 Task: Open Card Influencer Marketing Review in Board Customer Journey Optimization and Personalization to Workspace Financial Planning and Analysis Services and add a team member Softage.1@softage.net, a label Red, a checklist LEED Certification, an attachment from your google drive, a color Red and finally, add a card description 'Plan and execute company team-building activity at an escape room' and a comment 'Let us approach this task with a sense of customer-centricity, prioritizing the needs and preferences of our customers.'. Add a start date 'Jan 09, 1900' with a due date 'Jan 16, 1900'
Action: Mouse moved to (479, 139)
Screenshot: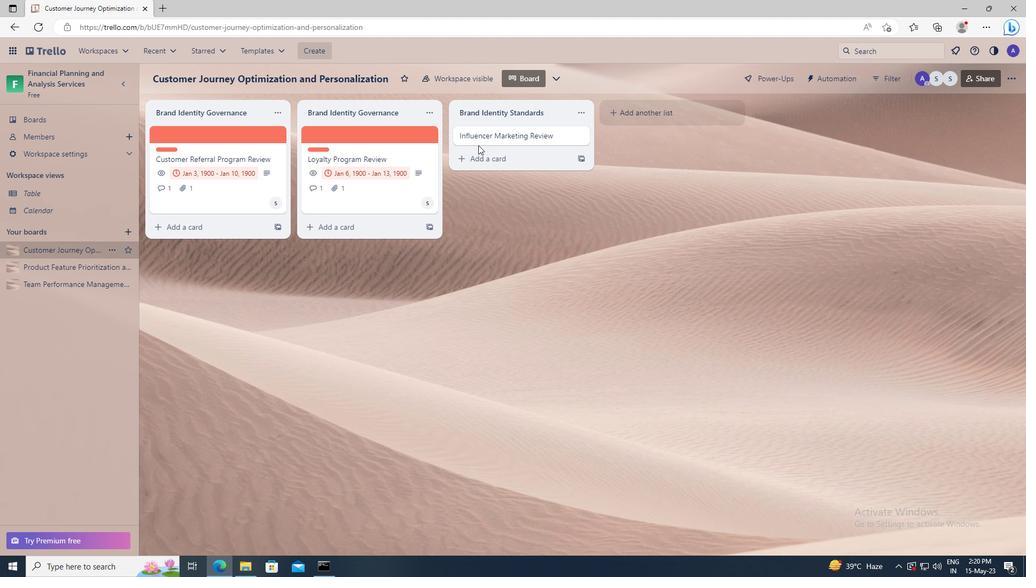 
Action: Mouse pressed left at (479, 139)
Screenshot: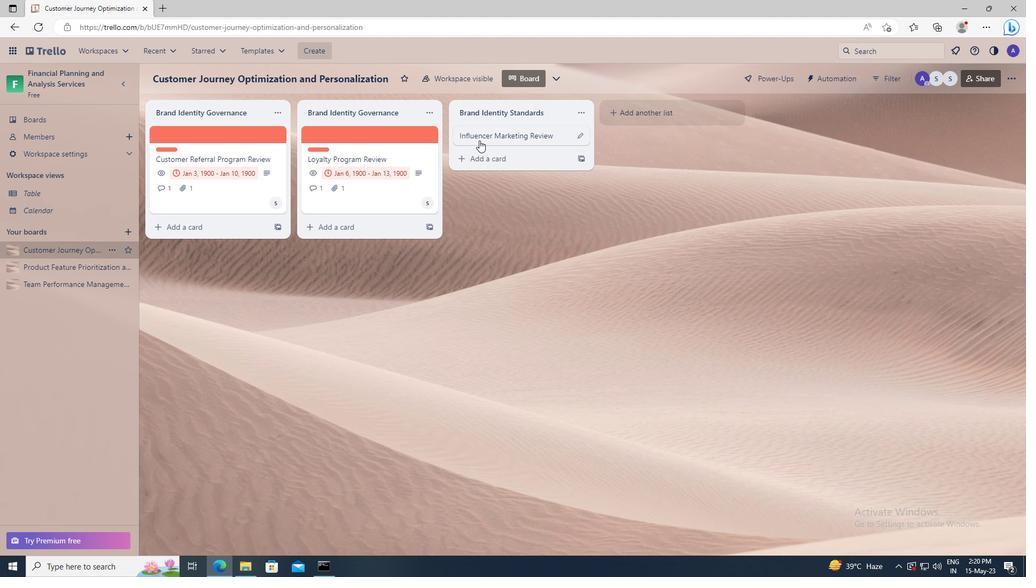 
Action: Mouse moved to (633, 168)
Screenshot: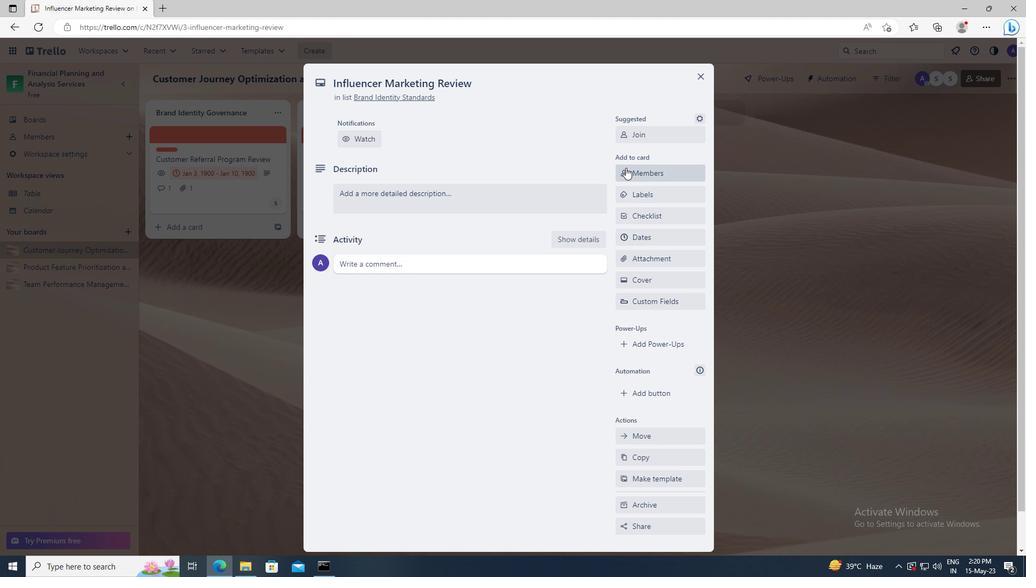 
Action: Mouse pressed left at (633, 168)
Screenshot: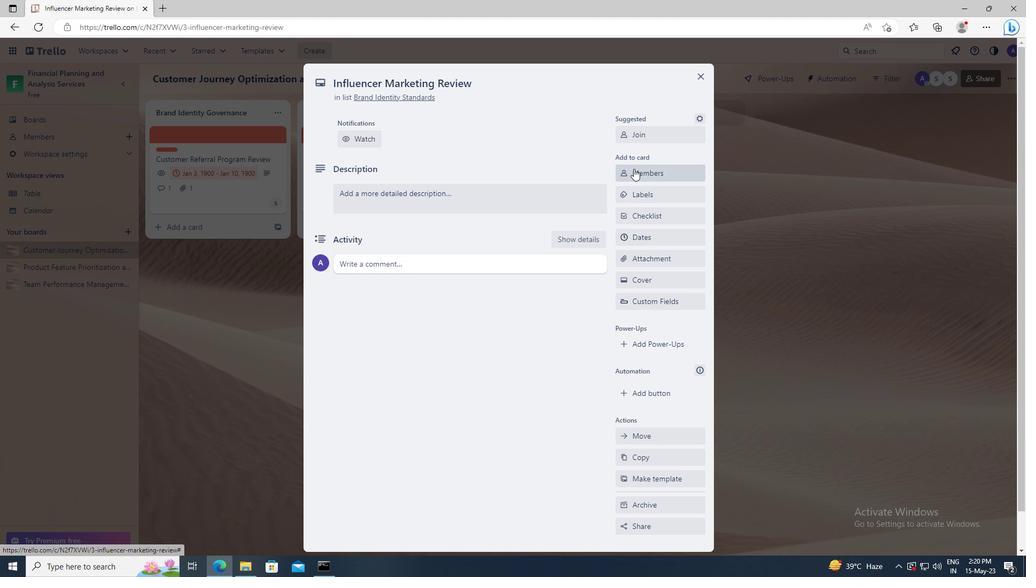
Action: Mouse moved to (637, 222)
Screenshot: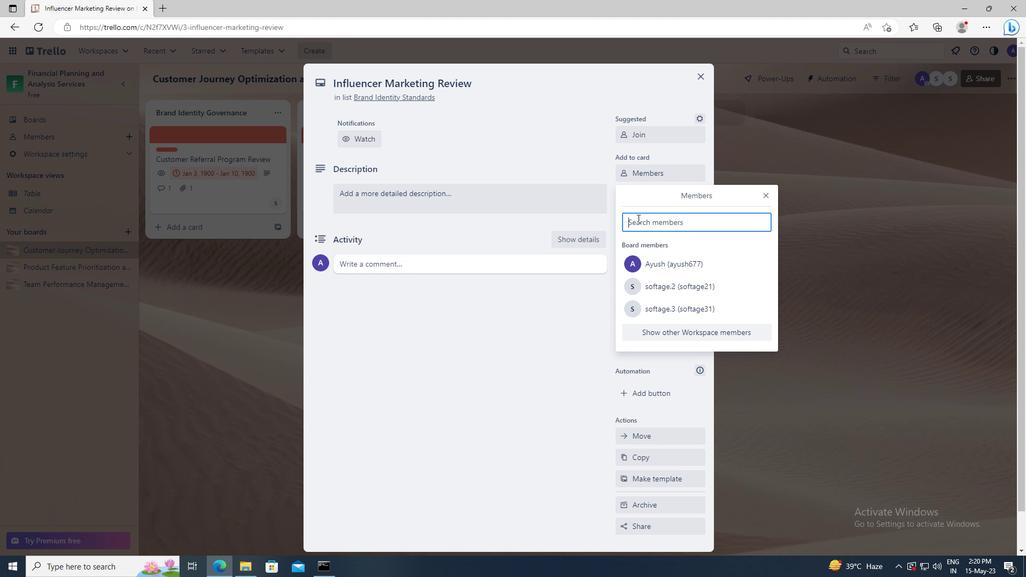
Action: Mouse pressed left at (637, 222)
Screenshot: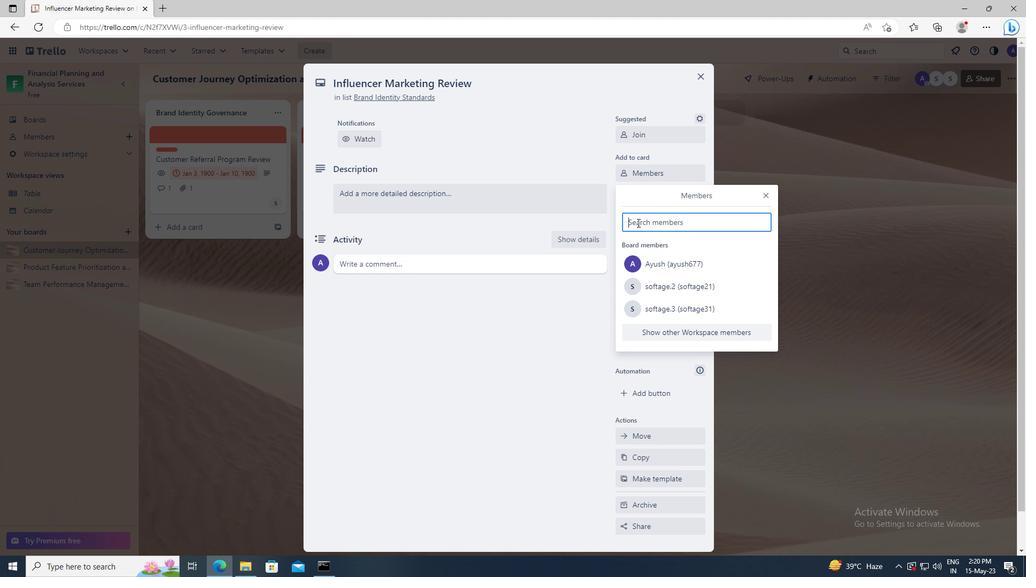 
Action: Key pressed <Key.shift>SOFTAGE.1
Screenshot: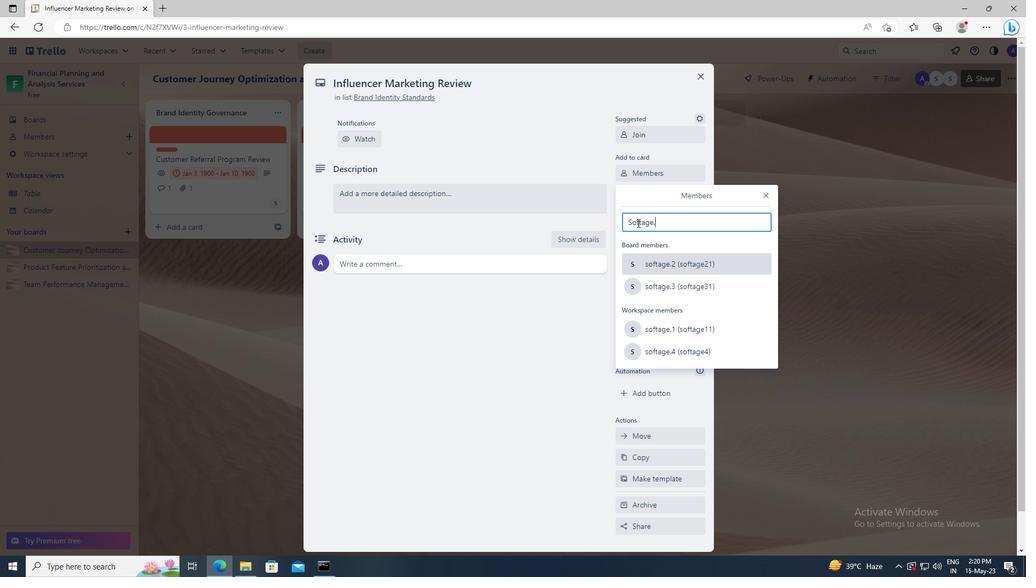 
Action: Mouse moved to (654, 319)
Screenshot: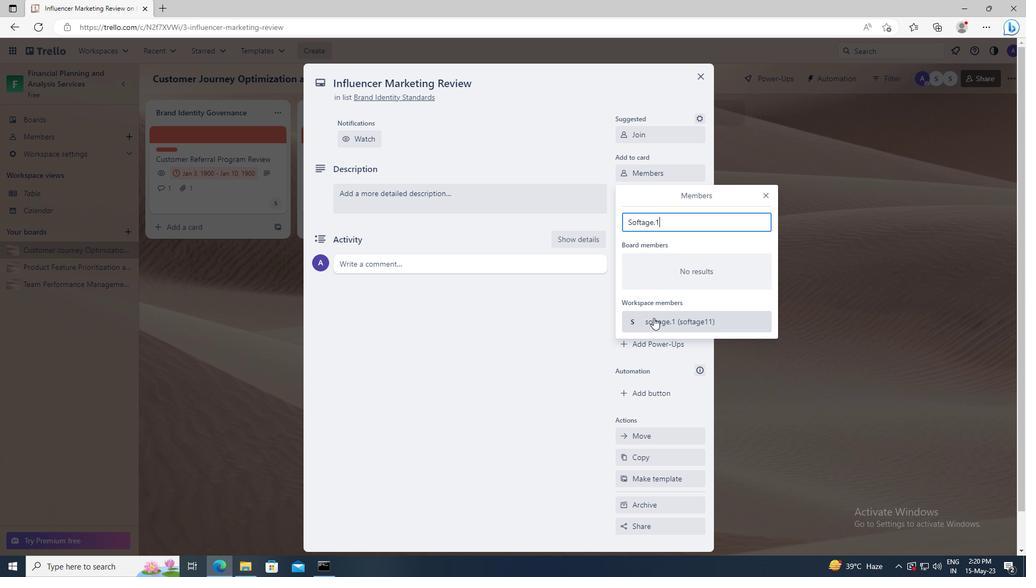 
Action: Mouse pressed left at (654, 319)
Screenshot: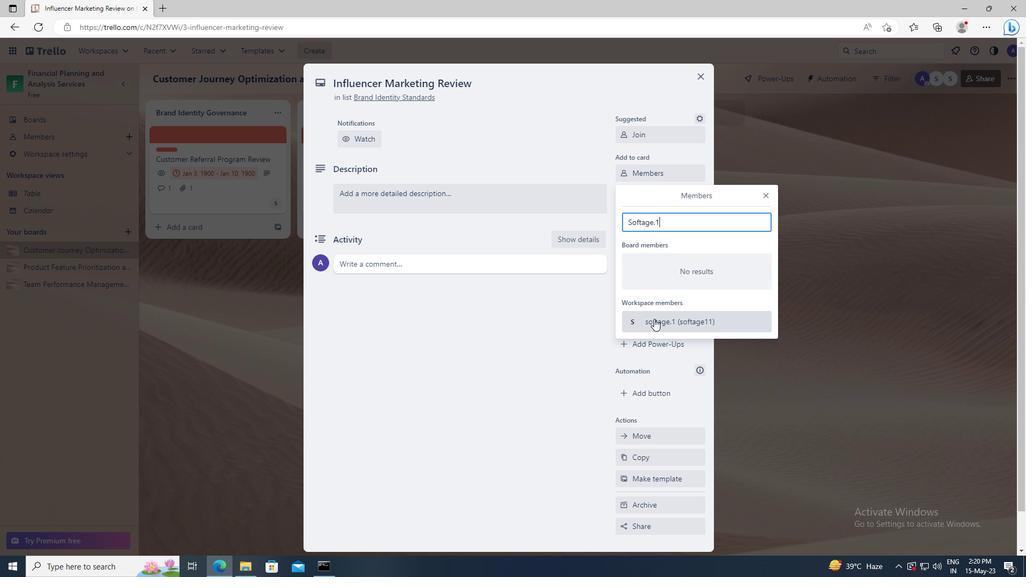 
Action: Mouse moved to (765, 195)
Screenshot: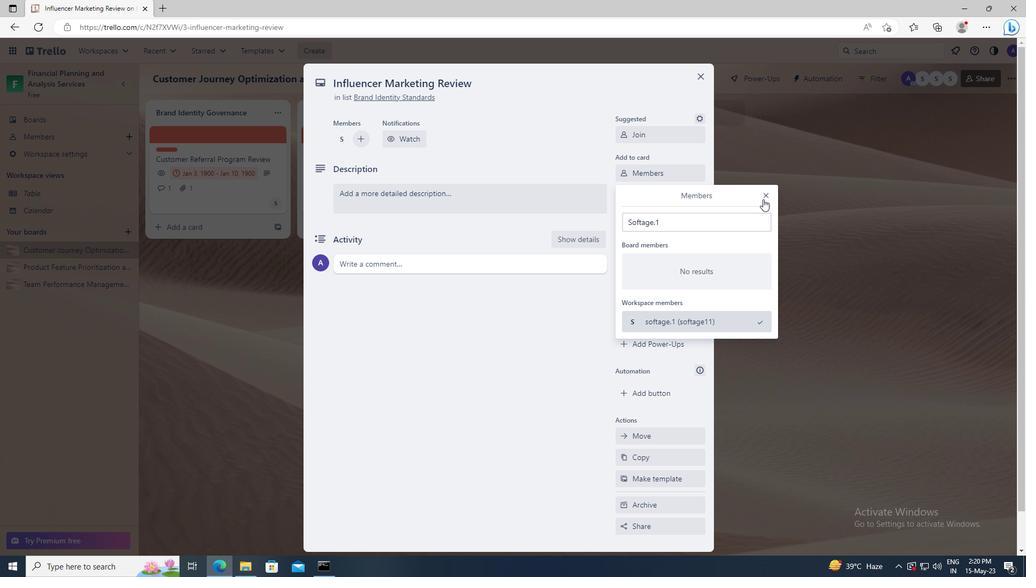
Action: Mouse pressed left at (765, 195)
Screenshot: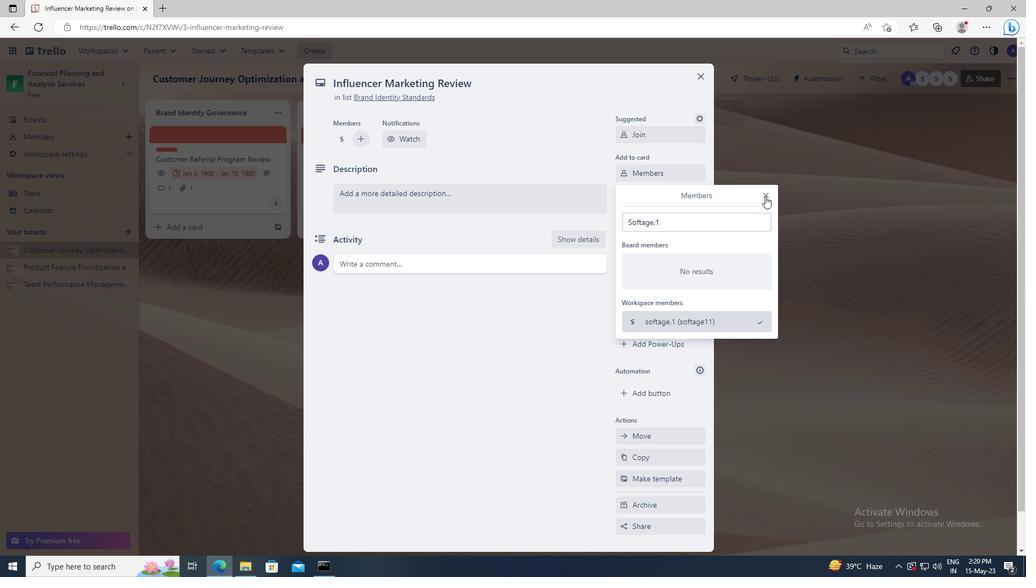 
Action: Mouse moved to (658, 197)
Screenshot: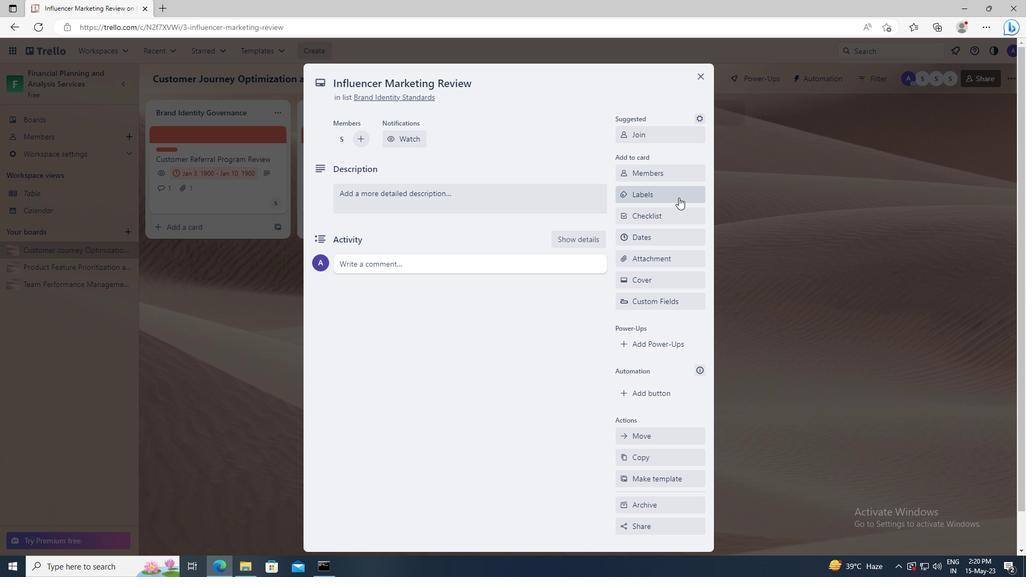 
Action: Mouse pressed left at (658, 197)
Screenshot: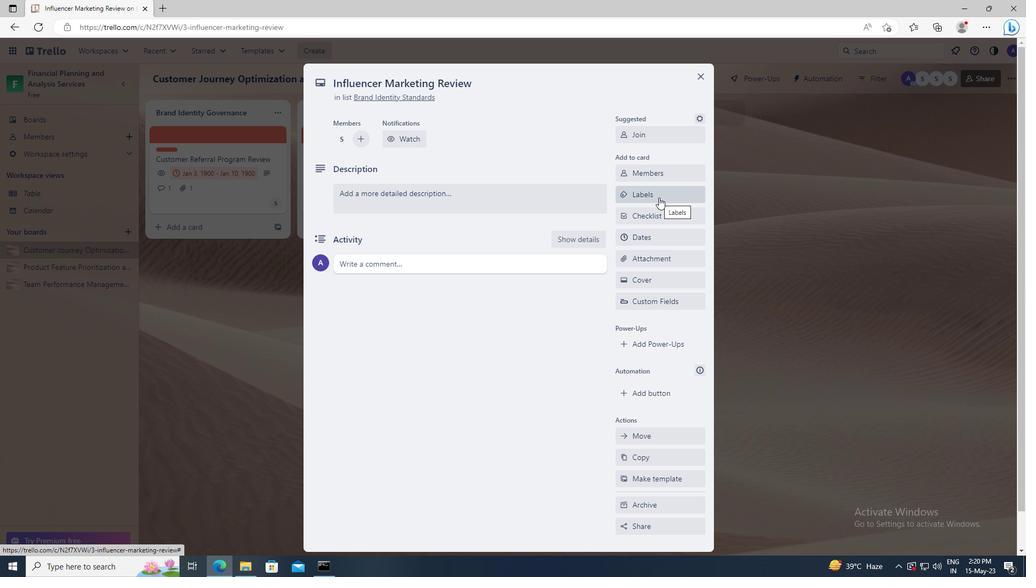 
Action: Mouse moved to (686, 403)
Screenshot: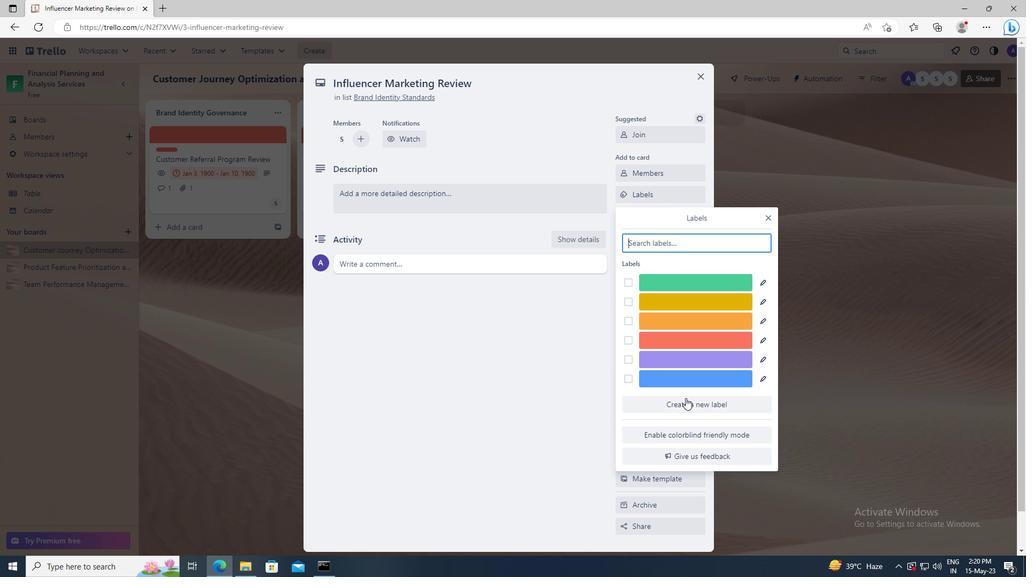 
Action: Mouse pressed left at (686, 403)
Screenshot: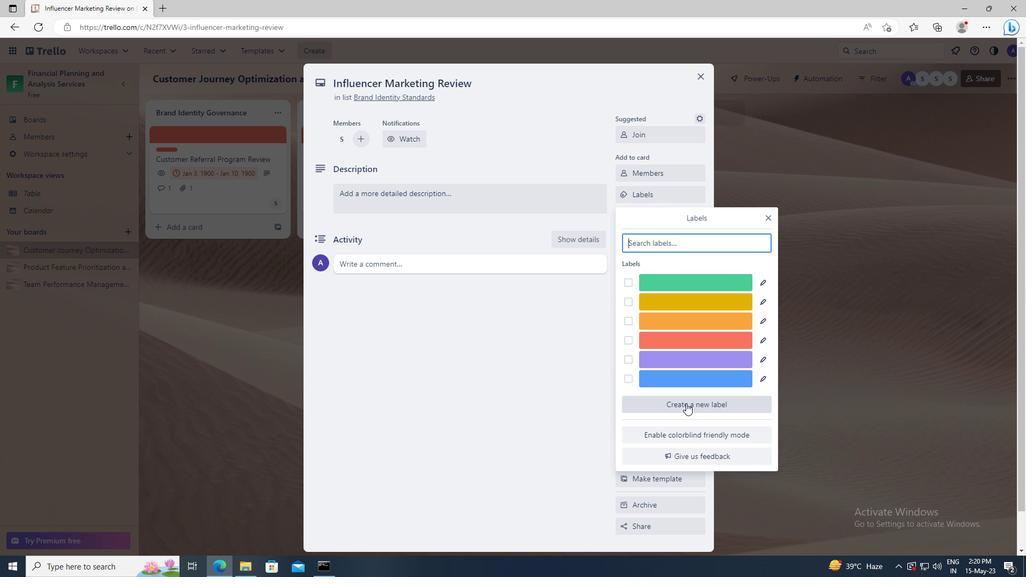 
Action: Mouse moved to (720, 371)
Screenshot: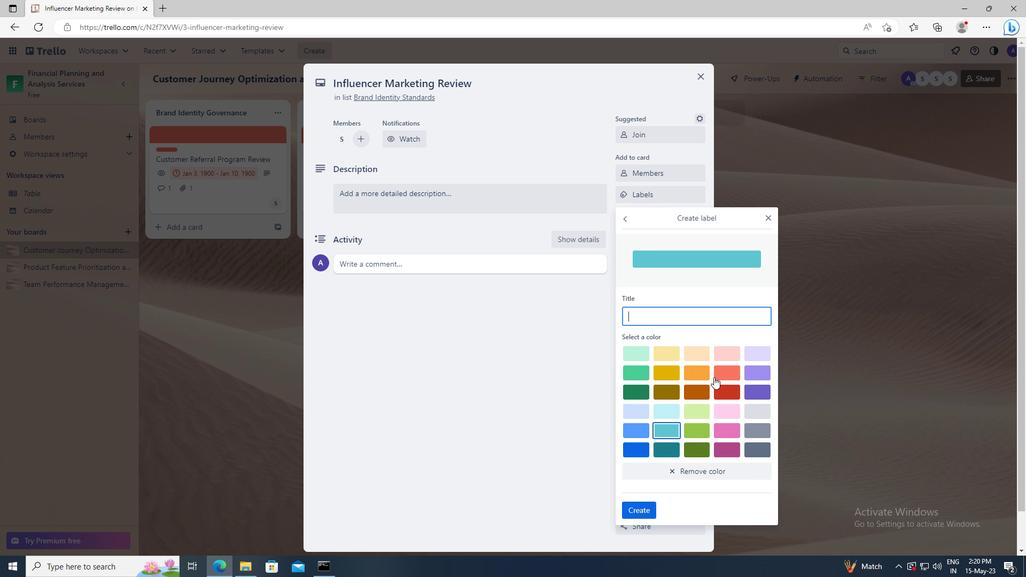 
Action: Mouse pressed left at (720, 371)
Screenshot: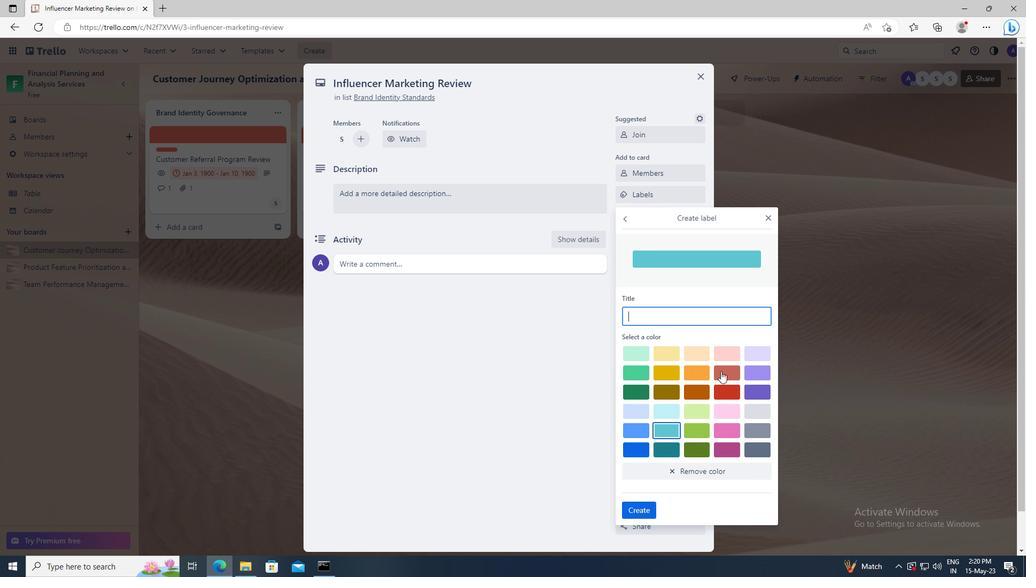 
Action: Mouse moved to (650, 503)
Screenshot: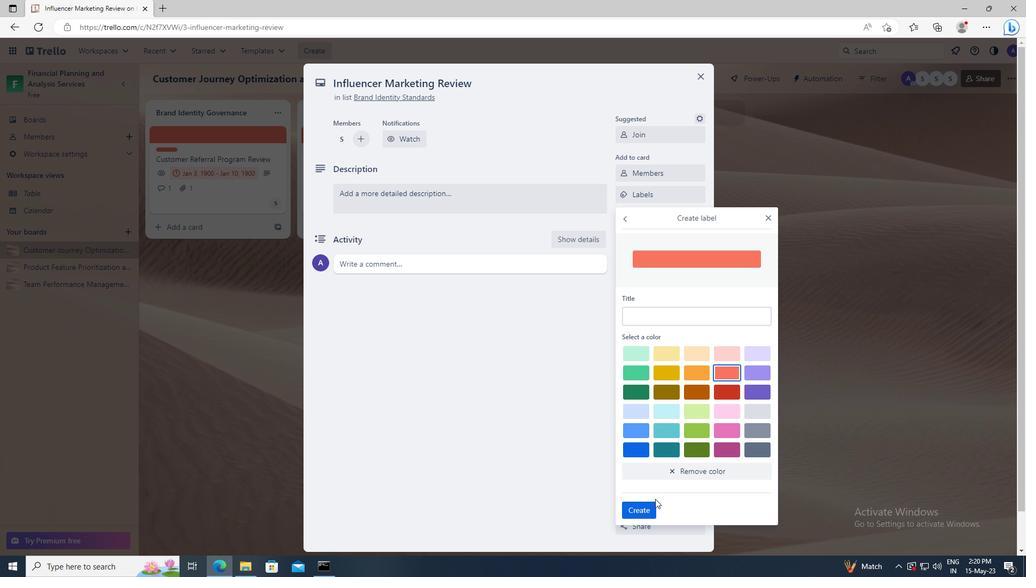 
Action: Mouse pressed left at (650, 503)
Screenshot: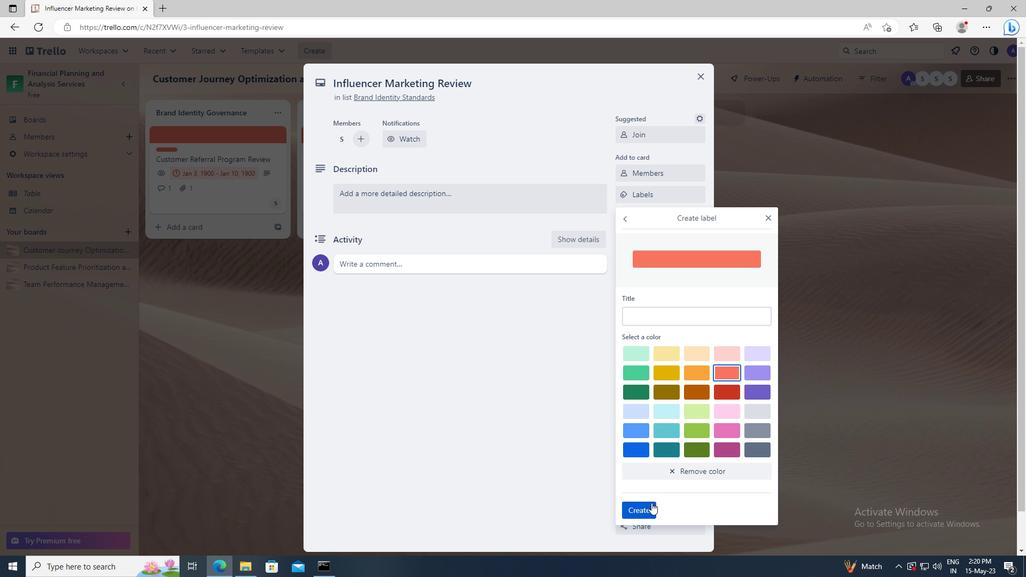 
Action: Mouse moved to (770, 219)
Screenshot: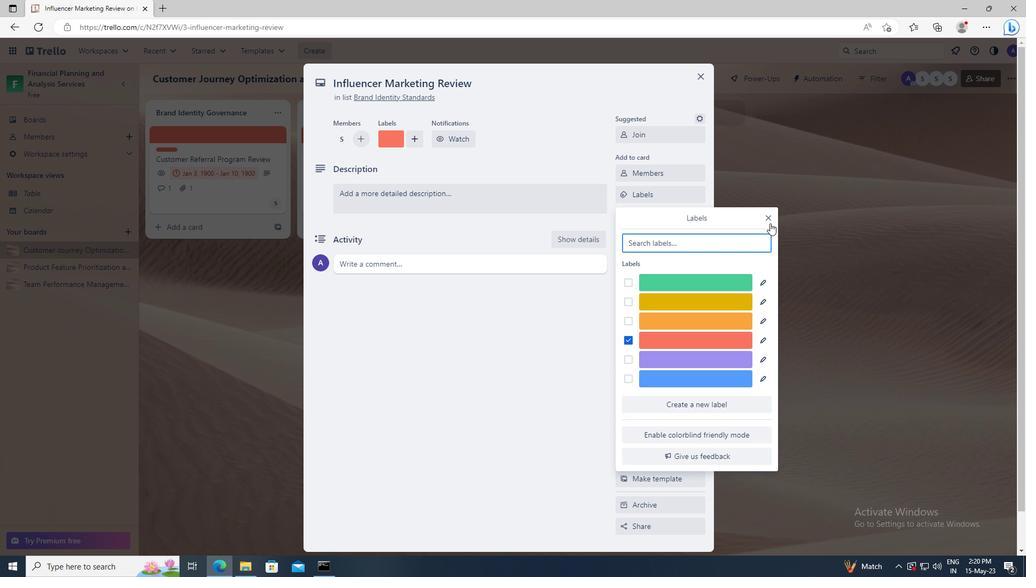 
Action: Mouse pressed left at (770, 219)
Screenshot: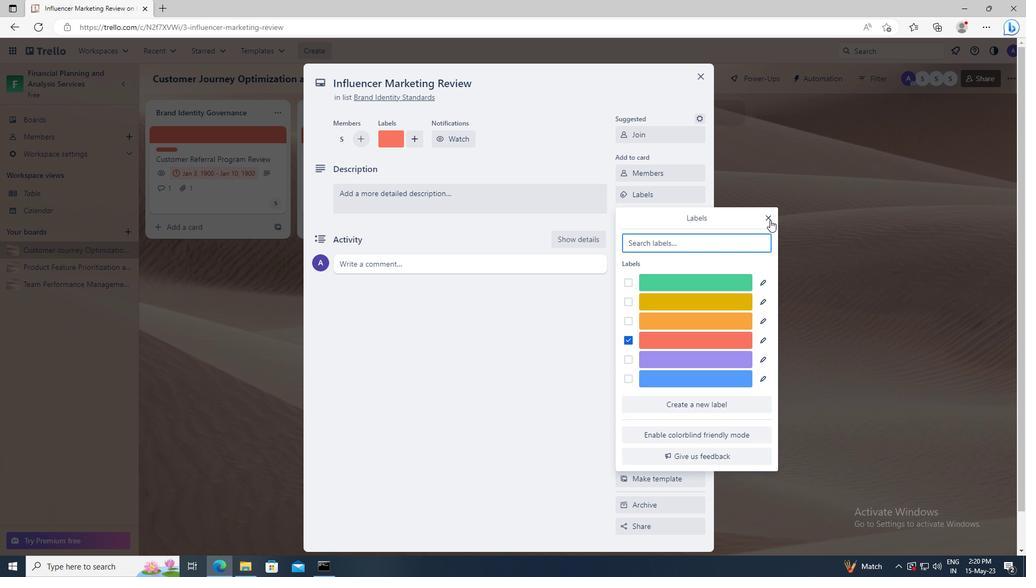 
Action: Mouse moved to (674, 218)
Screenshot: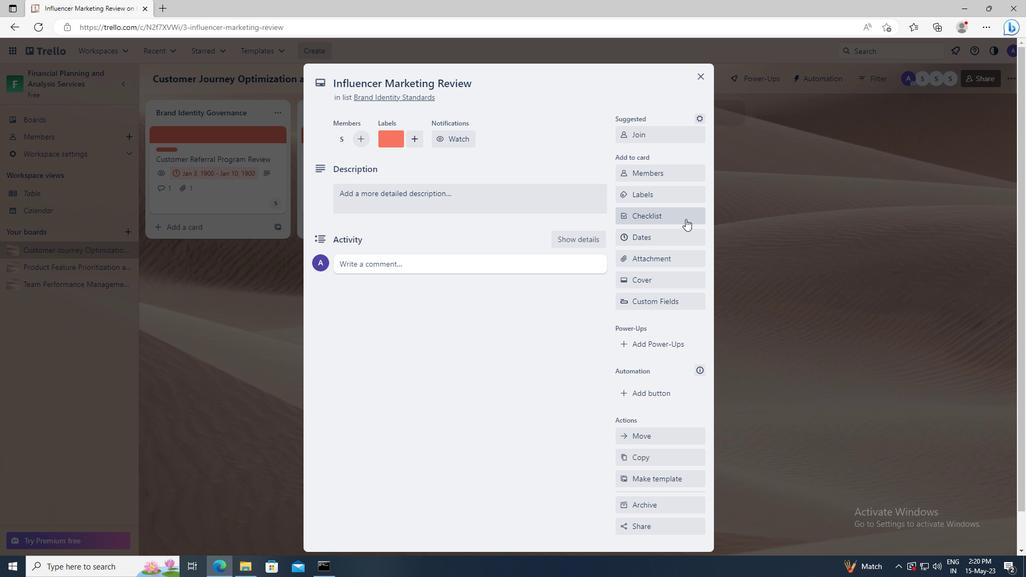 
Action: Mouse pressed left at (674, 218)
Screenshot: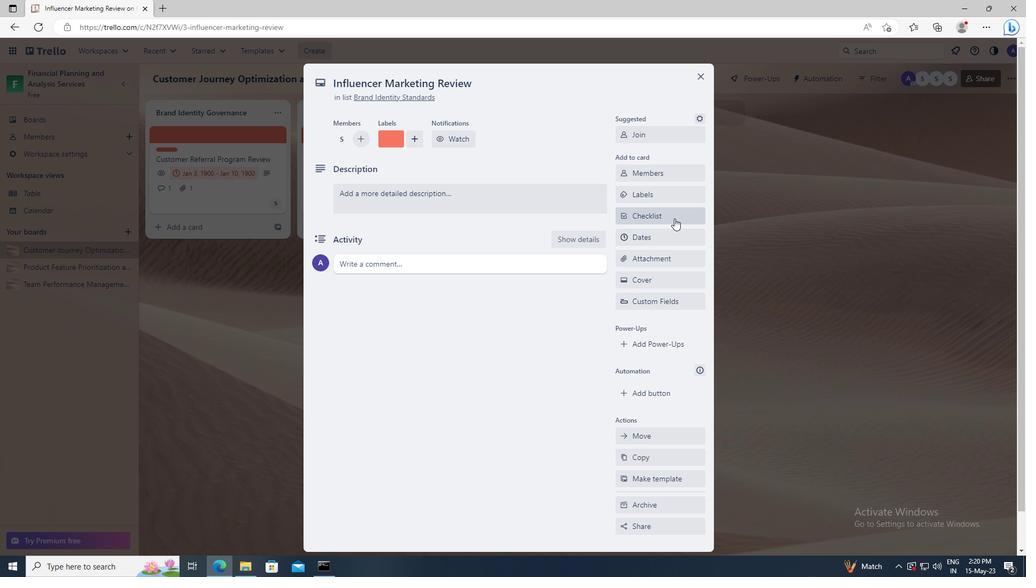 
Action: Key pressed <Key.shift>LEED<Key.space><Key.shift>CERTIFICATION
Screenshot: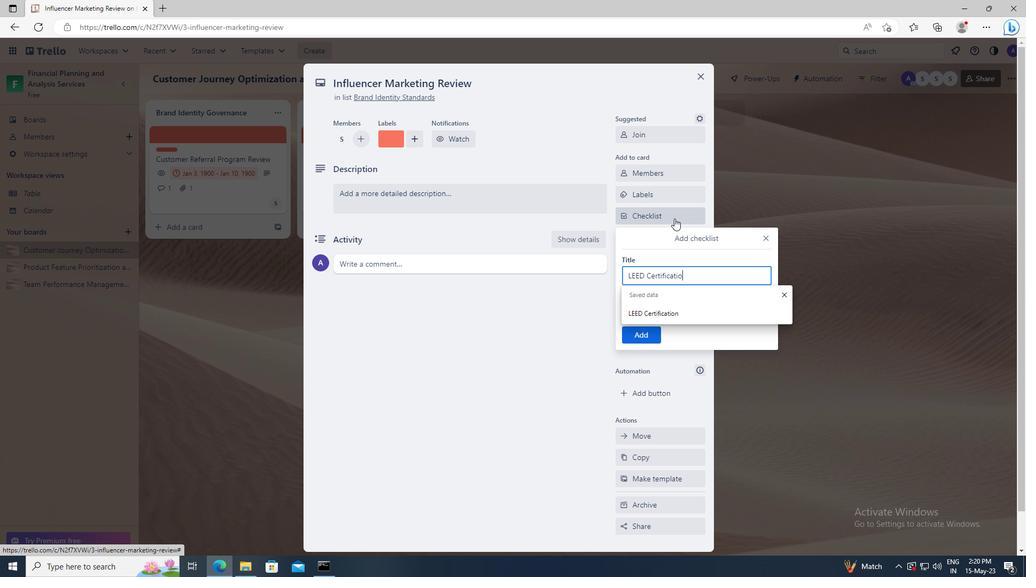 
Action: Mouse moved to (639, 334)
Screenshot: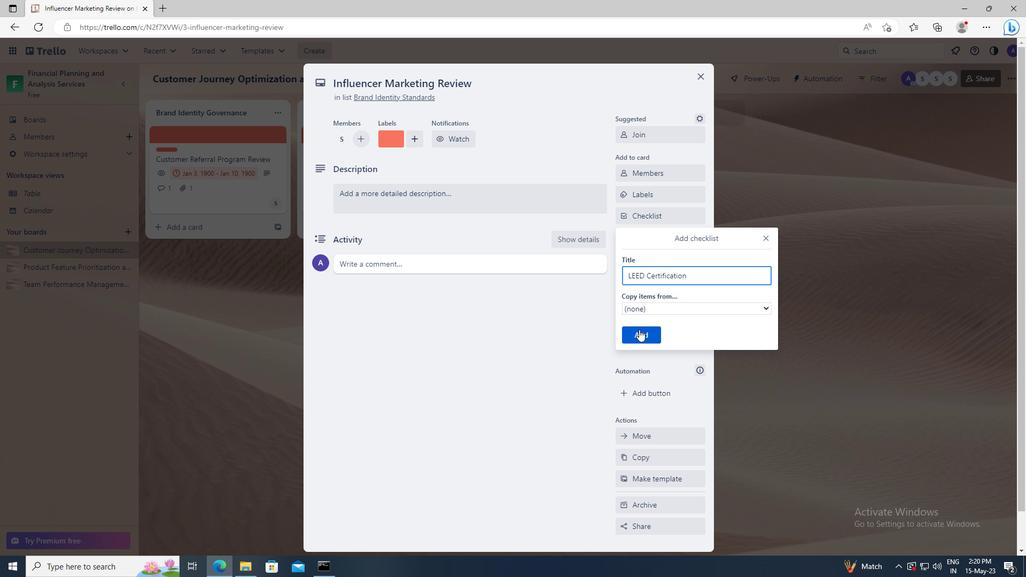 
Action: Mouse pressed left at (639, 334)
Screenshot: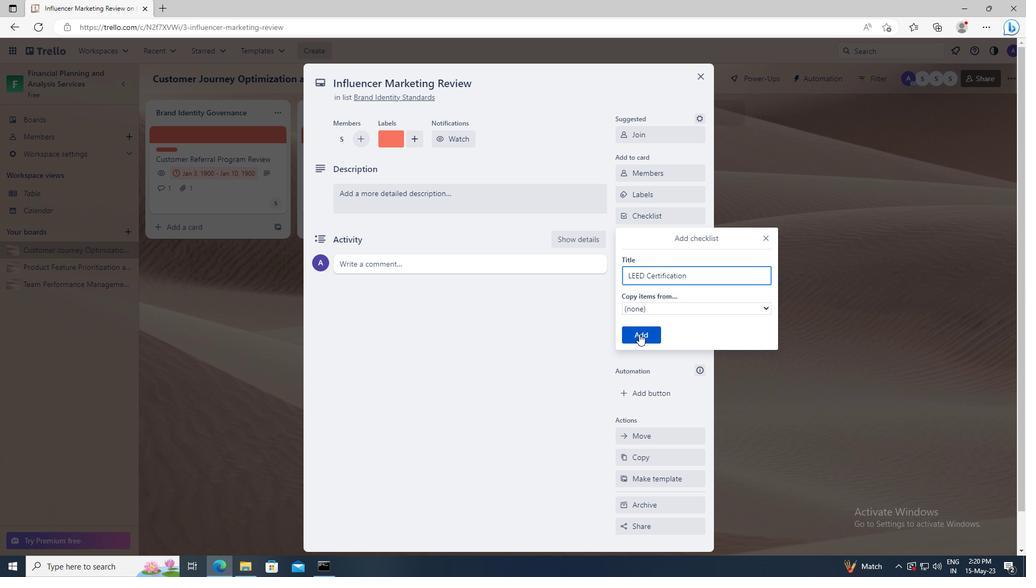 
Action: Mouse moved to (650, 261)
Screenshot: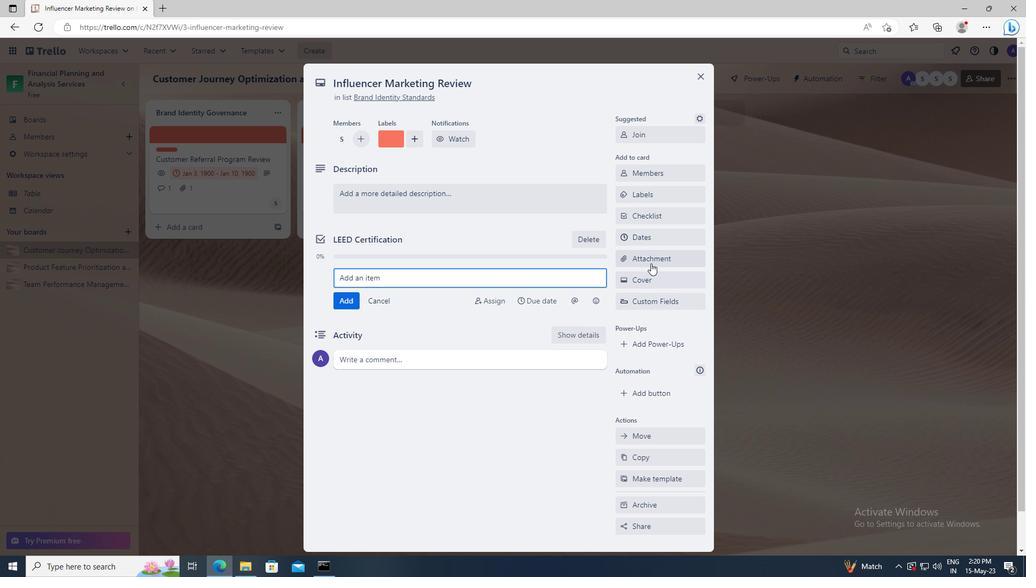 
Action: Mouse pressed left at (650, 261)
Screenshot: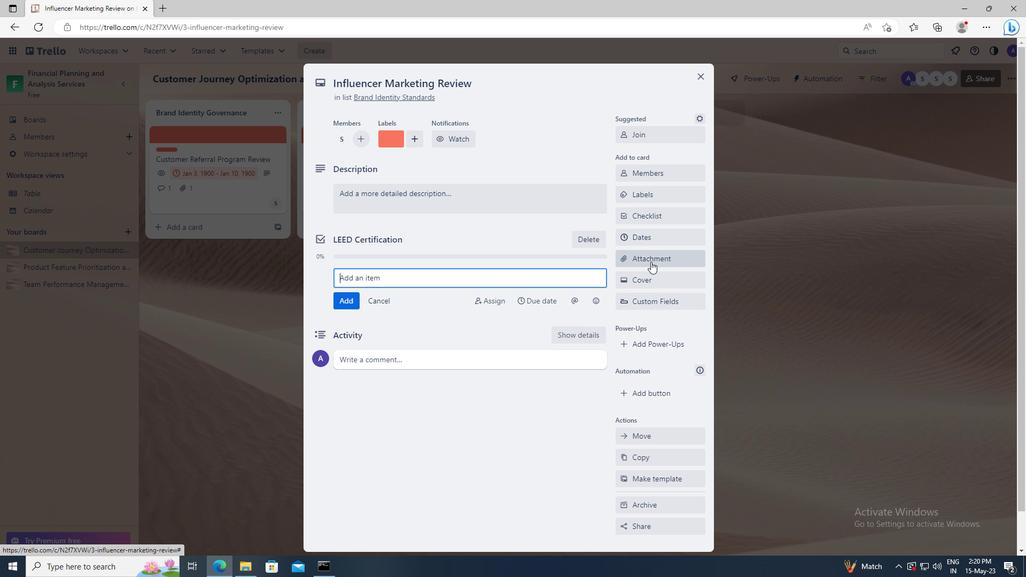 
Action: Mouse moved to (648, 337)
Screenshot: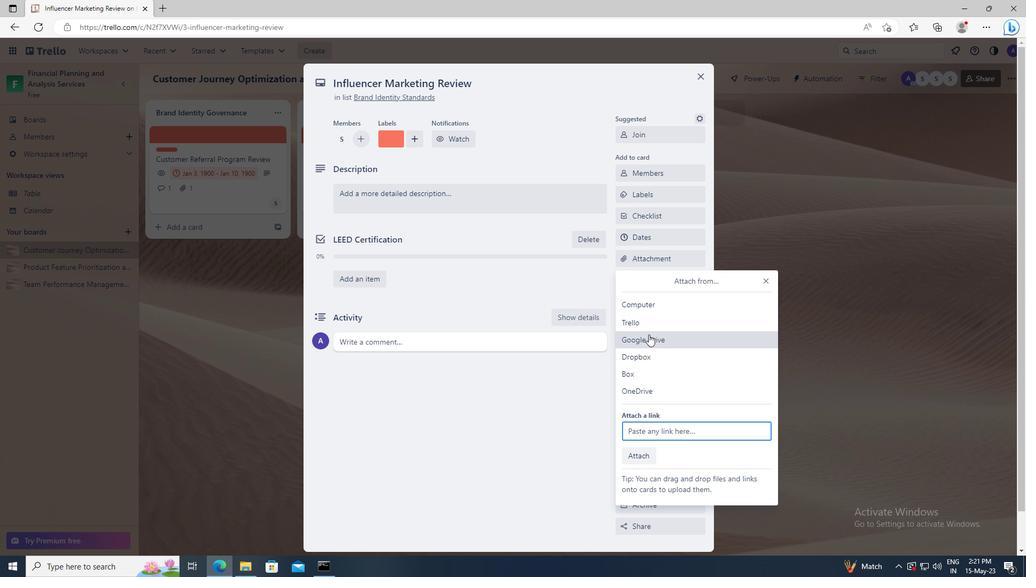 
Action: Mouse pressed left at (648, 337)
Screenshot: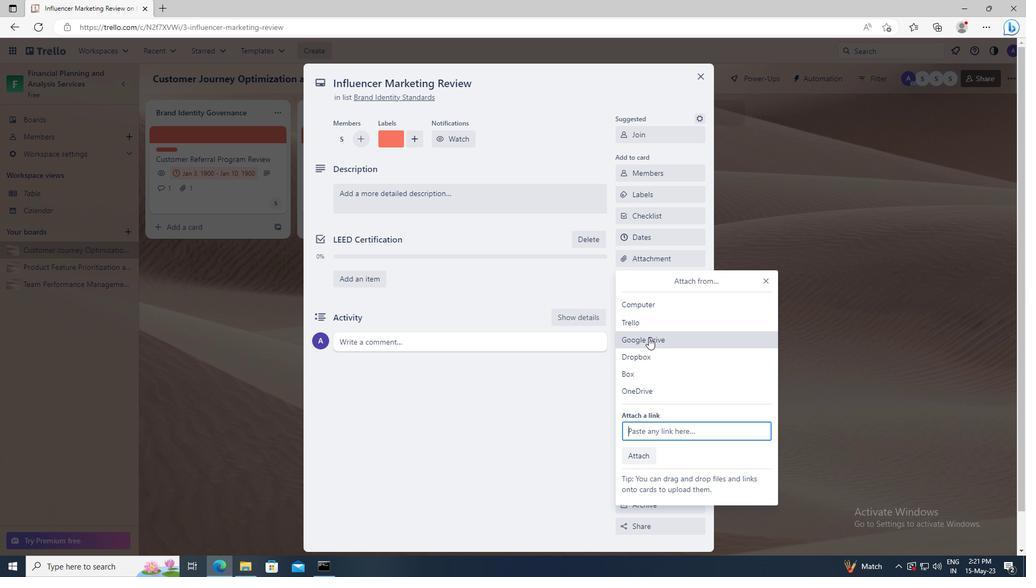 
Action: Mouse moved to (301, 283)
Screenshot: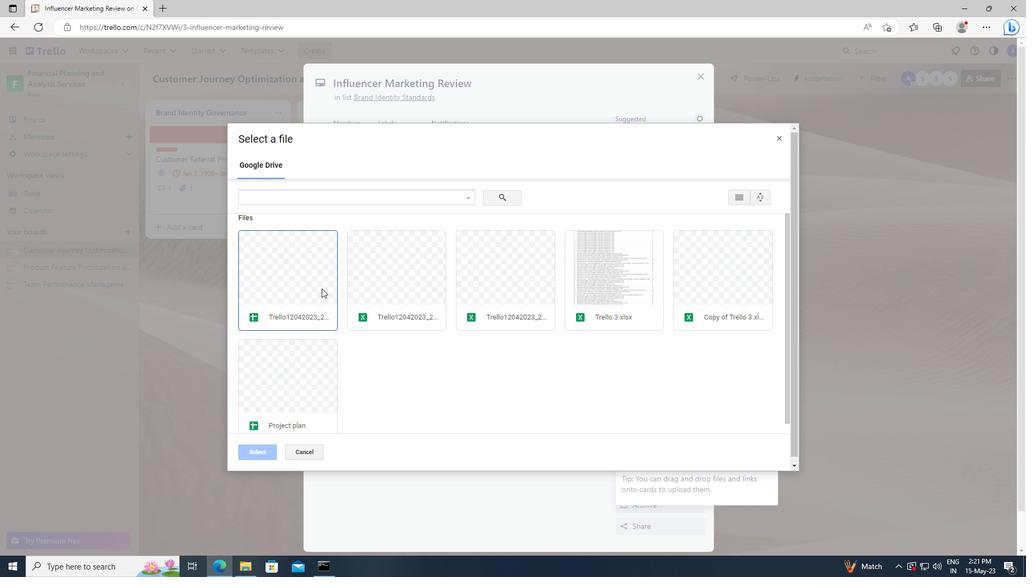 
Action: Mouse pressed left at (301, 283)
Screenshot: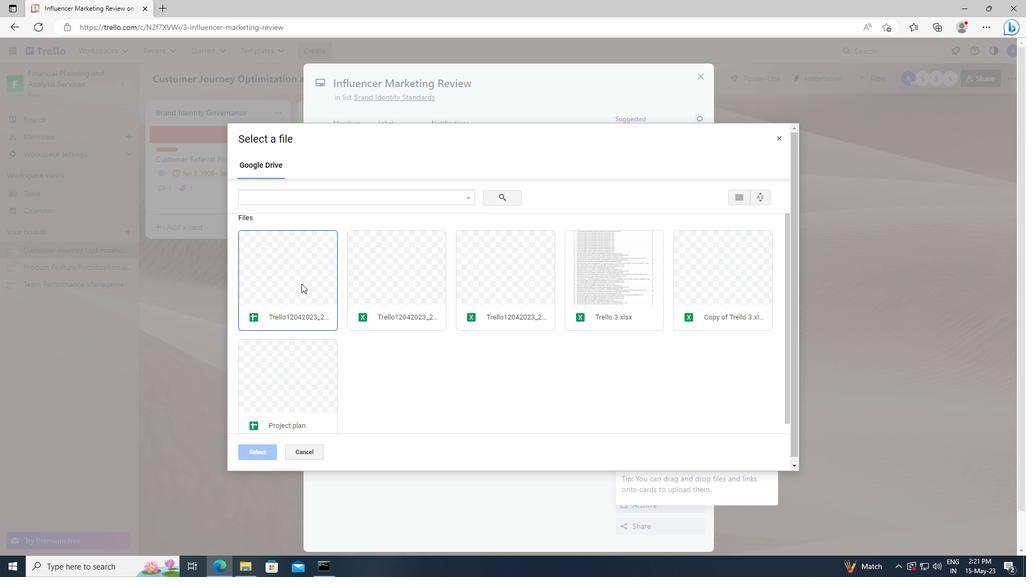 
Action: Mouse moved to (270, 449)
Screenshot: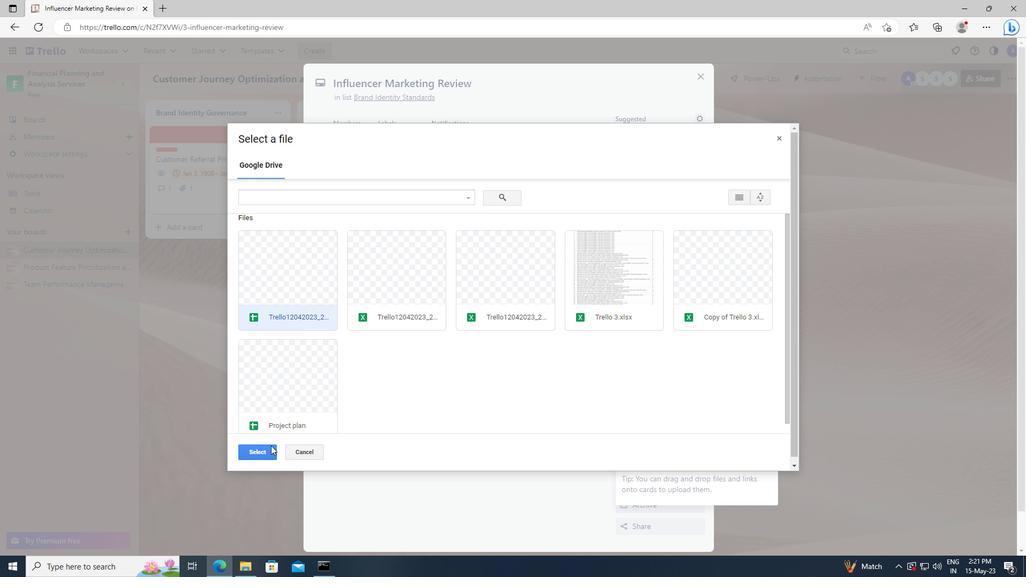 
Action: Mouse pressed left at (270, 449)
Screenshot: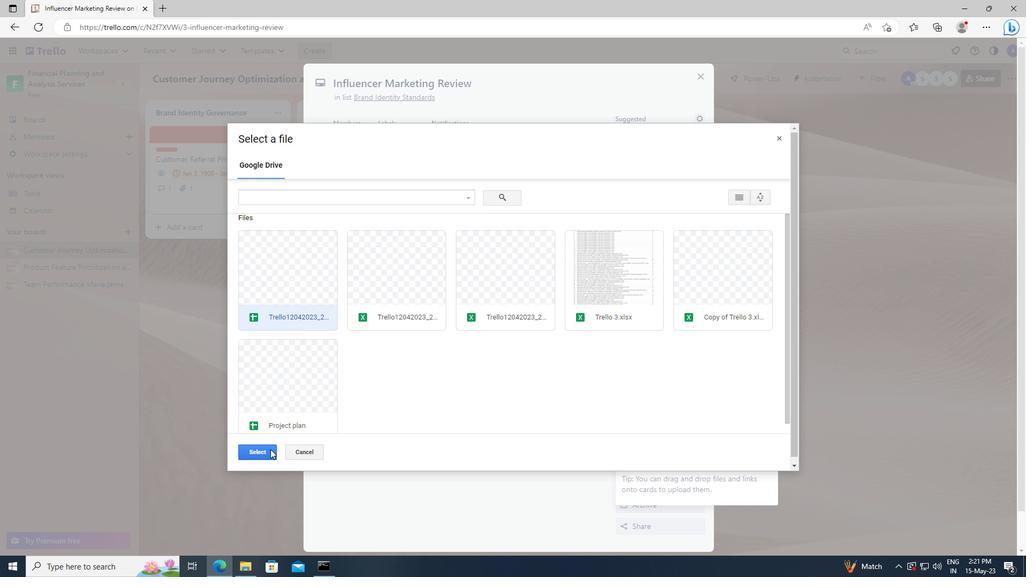 
Action: Mouse moved to (648, 278)
Screenshot: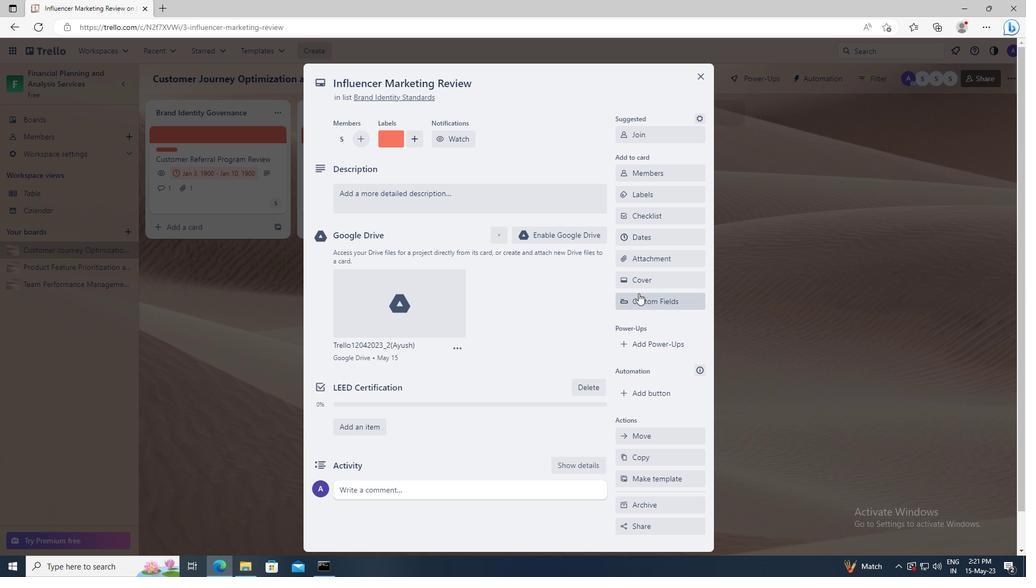 
Action: Mouse pressed left at (648, 278)
Screenshot: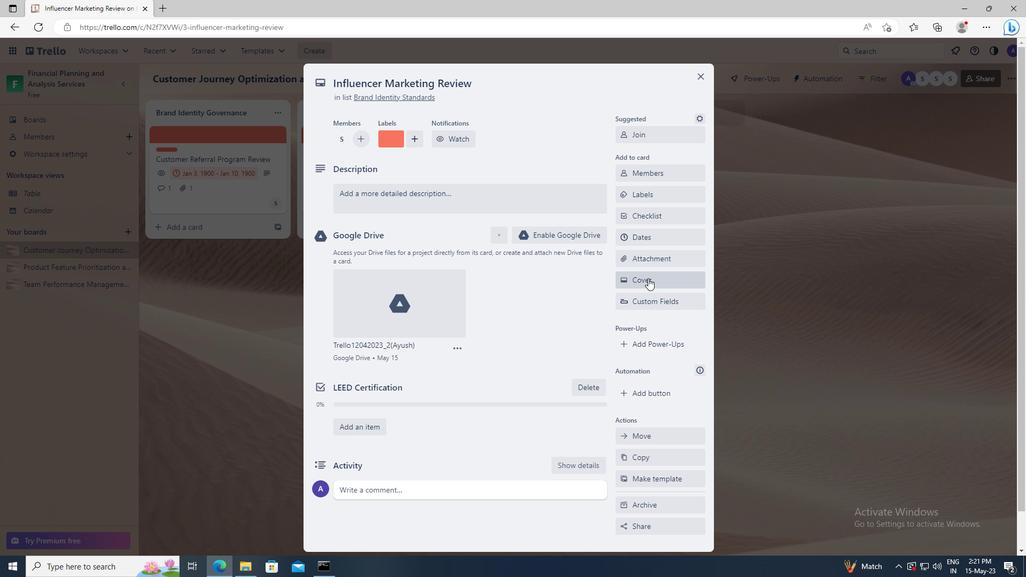 
Action: Mouse moved to (721, 342)
Screenshot: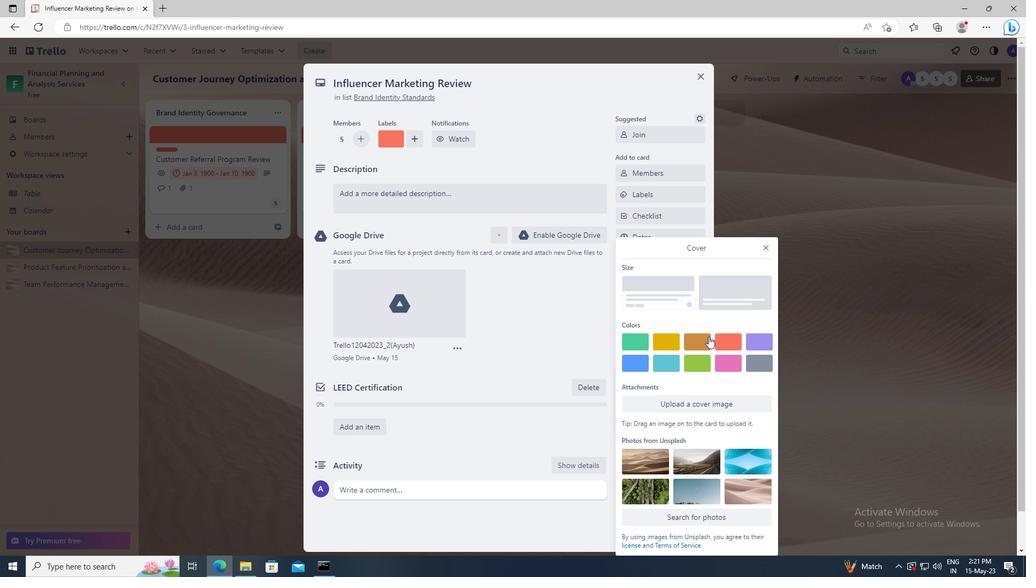 
Action: Mouse pressed left at (721, 342)
Screenshot: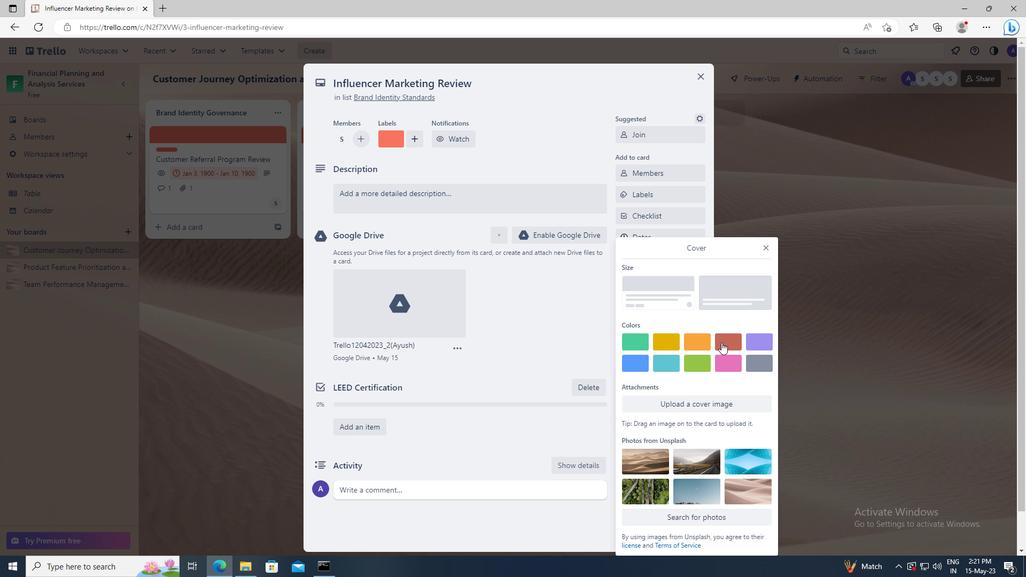 
Action: Mouse moved to (766, 229)
Screenshot: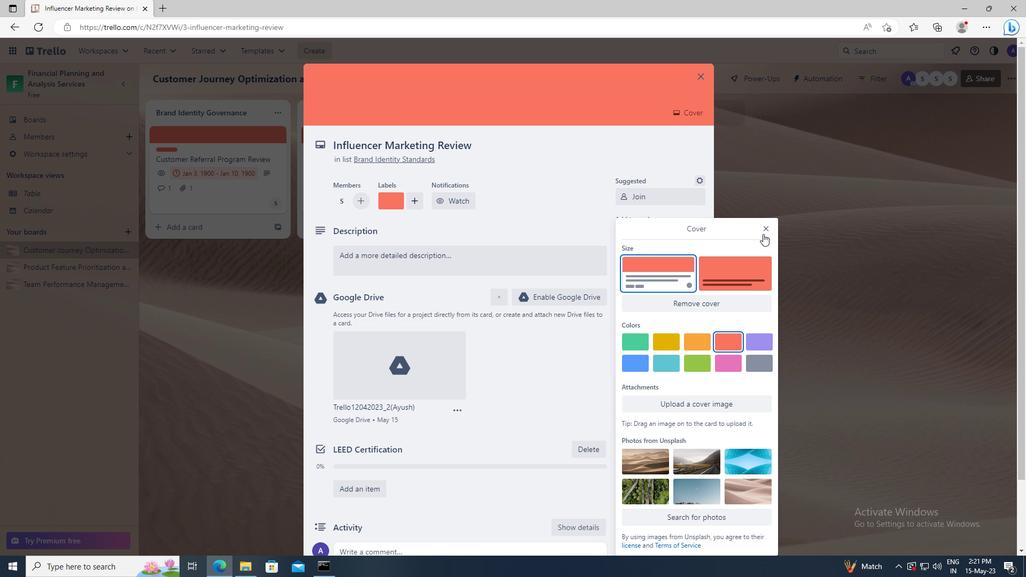 
Action: Mouse pressed left at (766, 229)
Screenshot: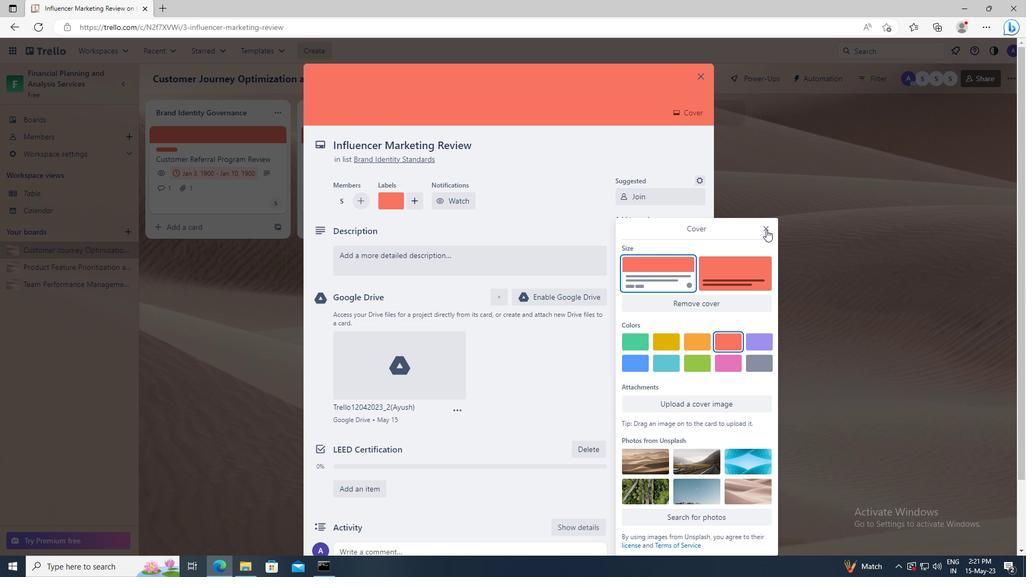 
Action: Mouse moved to (459, 256)
Screenshot: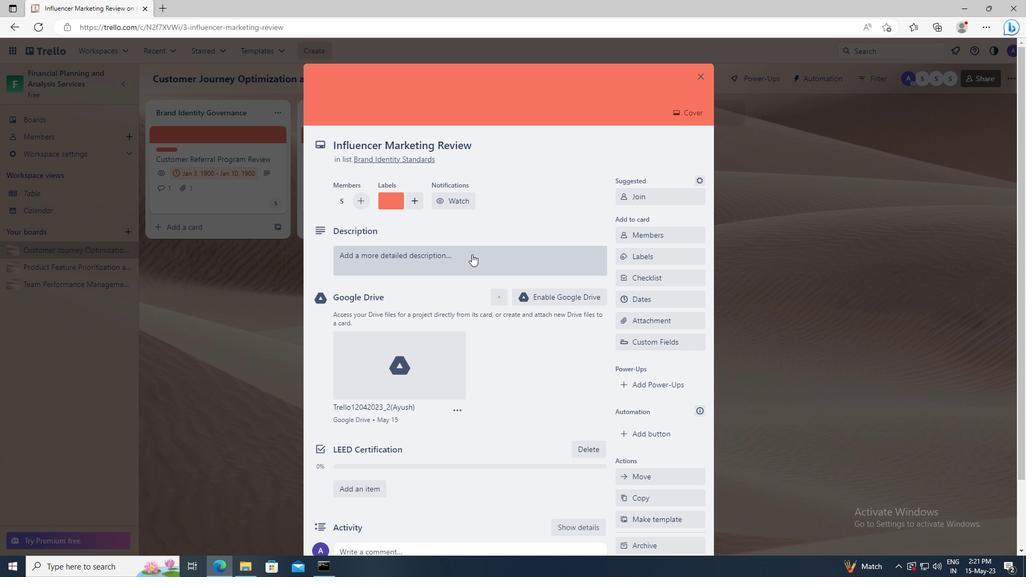 
Action: Mouse pressed left at (459, 256)
Screenshot: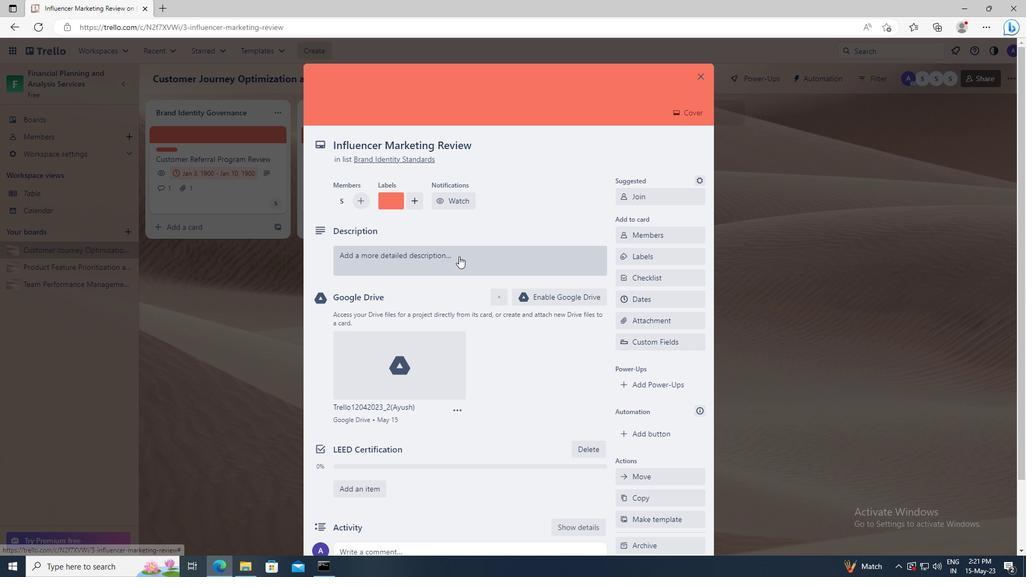 
Action: Key pressed <Key.shift>PLAN<Key.space>AND<Key.space>EXECUTE<Key.space>COMPANY<Key.space>TEAM-BUILDING<Key.space>ACTIVITY<Key.space>AT<Key.space>AN<Key.space>ESCAPE<Key.space>ROOM
Screenshot: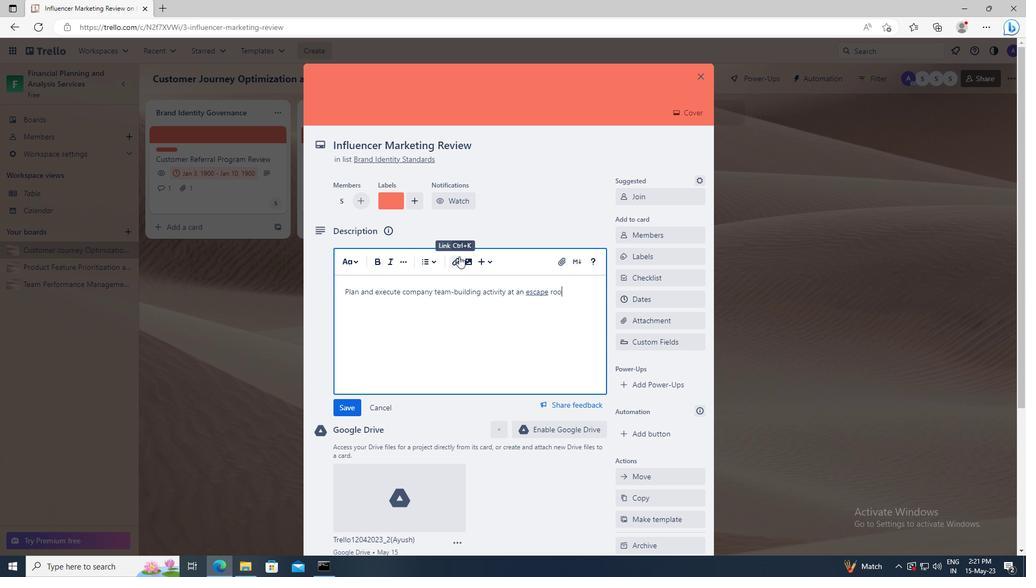 
Action: Mouse scrolled (459, 255) with delta (0, 0)
Screenshot: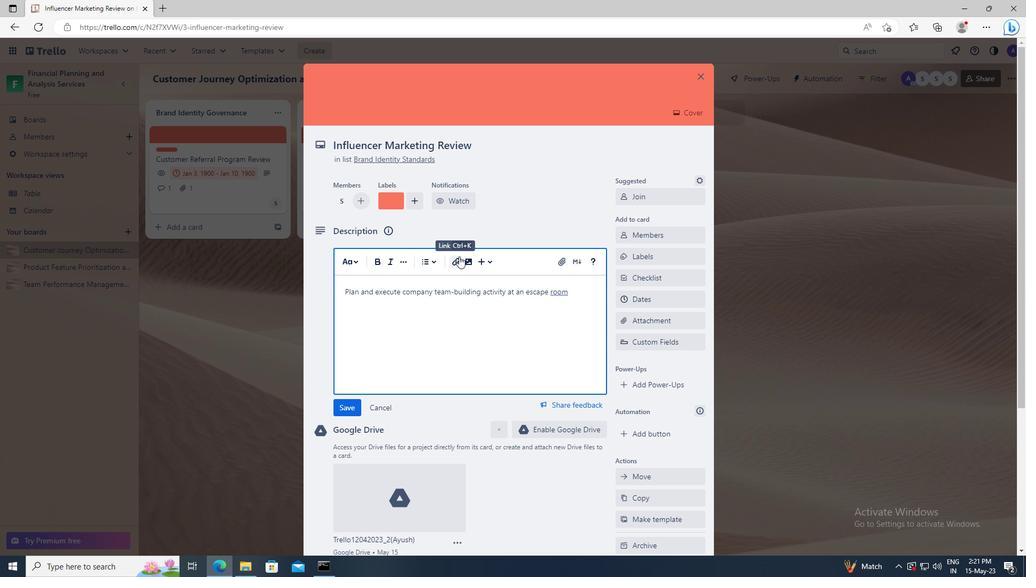 
Action: Mouse moved to (353, 326)
Screenshot: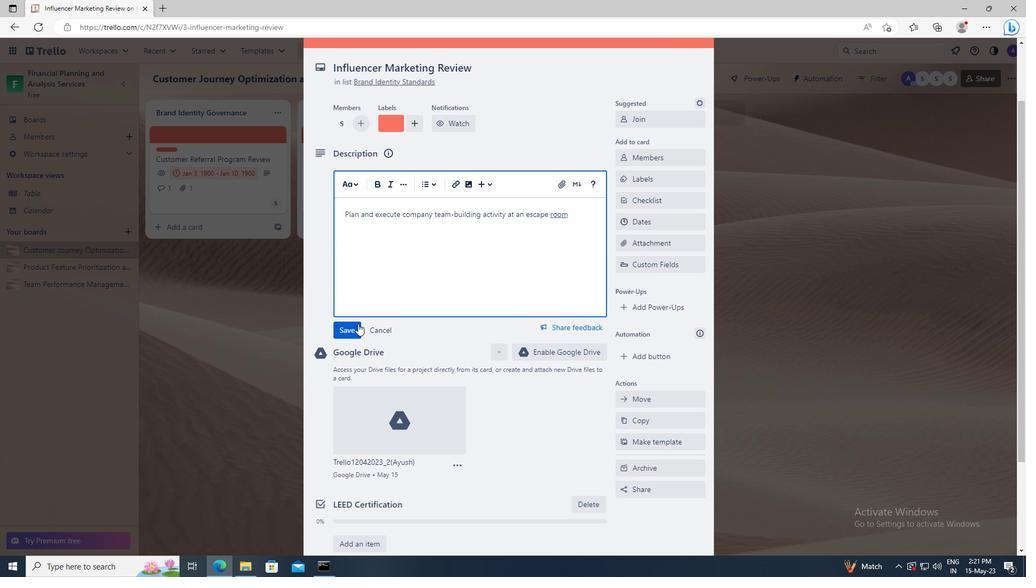 
Action: Mouse pressed left at (353, 326)
Screenshot: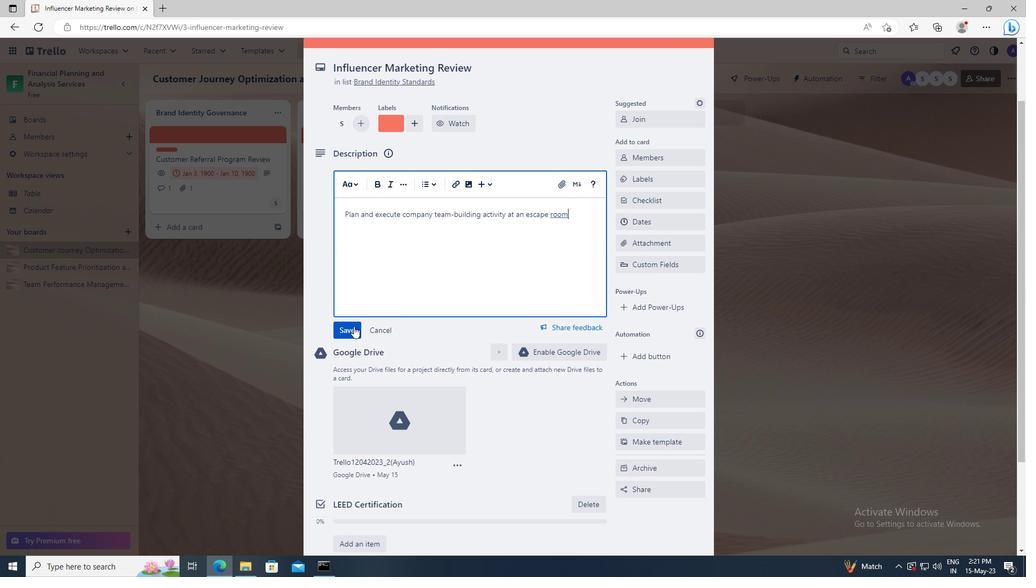 
Action: Mouse scrolled (353, 325) with delta (0, 0)
Screenshot: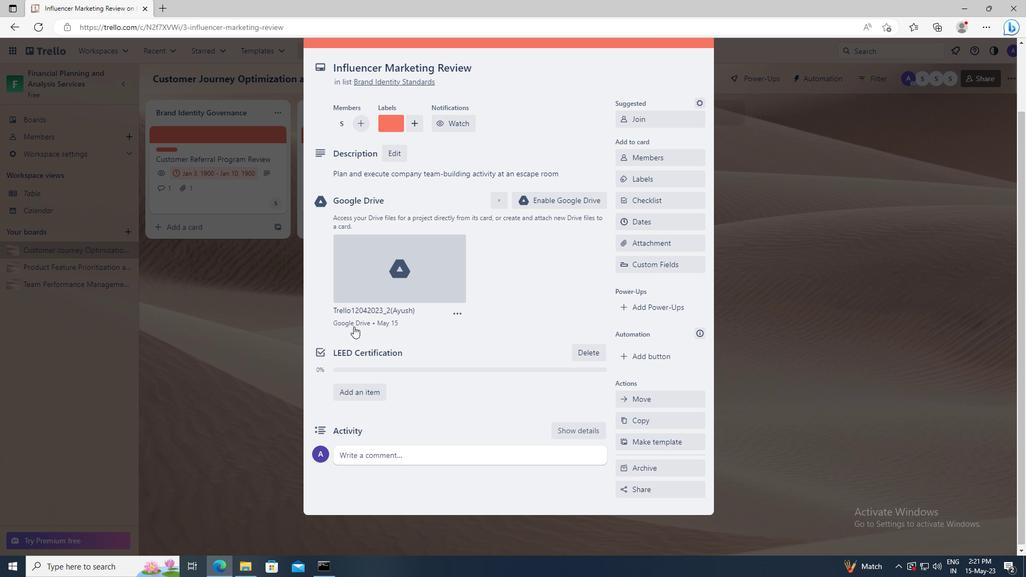 
Action: Mouse scrolled (353, 325) with delta (0, 0)
Screenshot: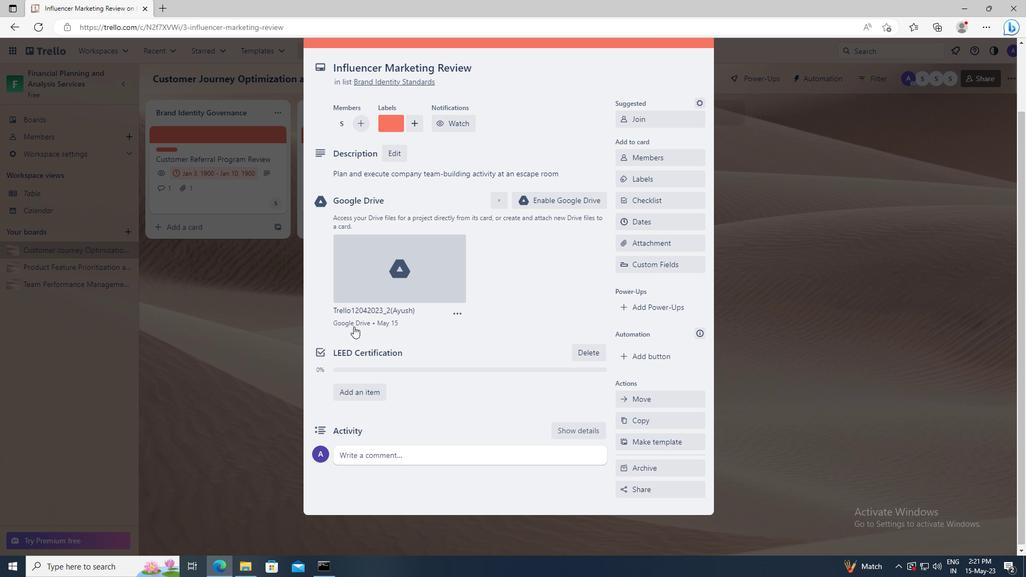 
Action: Mouse moved to (363, 452)
Screenshot: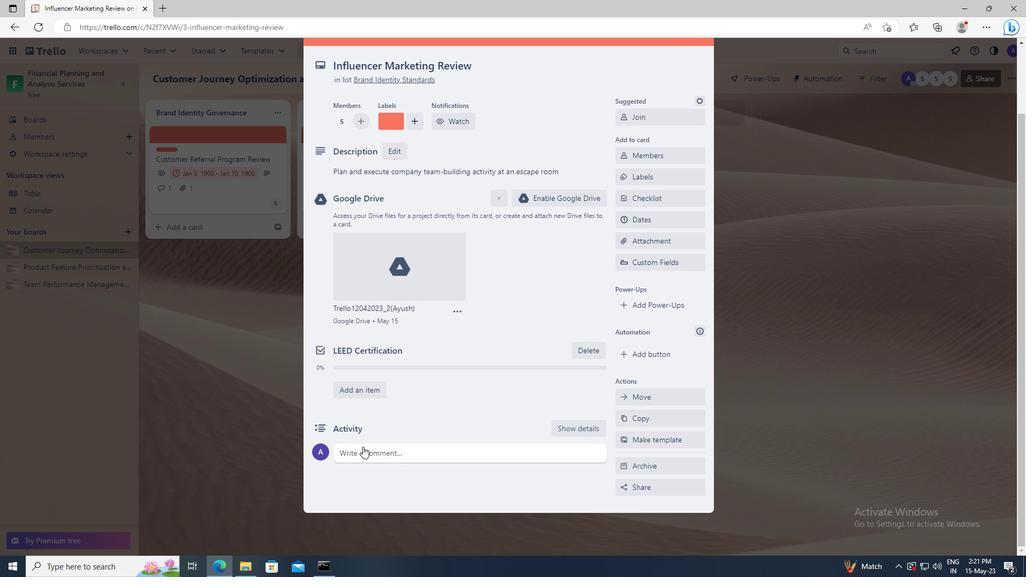 
Action: Mouse pressed left at (363, 452)
Screenshot: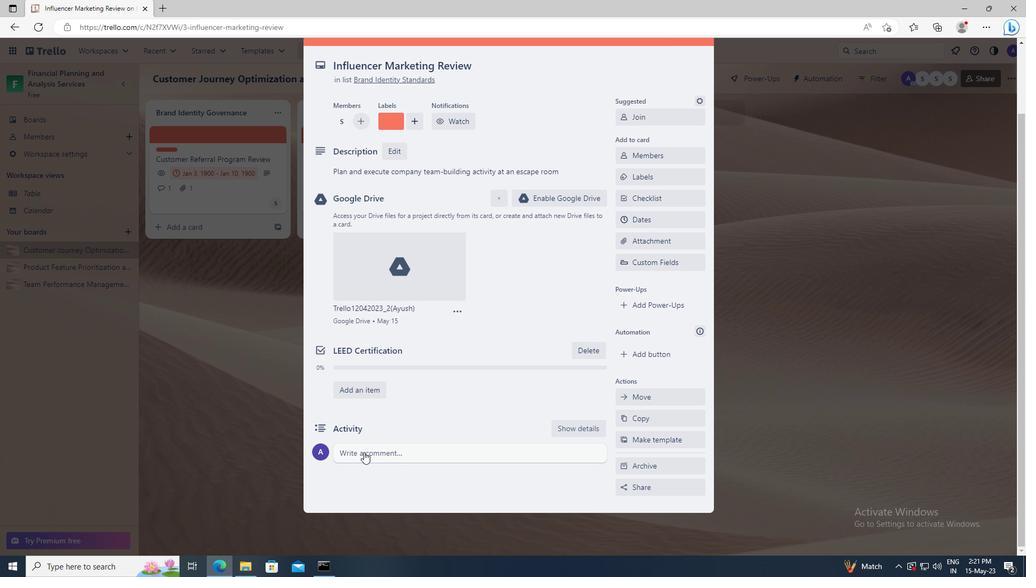 
Action: Key pressed <Key.shift>LET<Key.space>US<Key.space>APPROACH<Key.space>THIS<Key.space>TASK<Key.space>WITH<Key.space>A<Key.space>SENSE<Key.space>OF<Key.space>CUSTOMER-CENTRICITY,<Key.space>PRIORITIZING<Key.space>THE<Key.space>NEEDS<Key.space>AND<Key.space>PREFERENCES<Key.space>OF<Key.space>OUR<Key.space>CUSTOMERS.
Screenshot: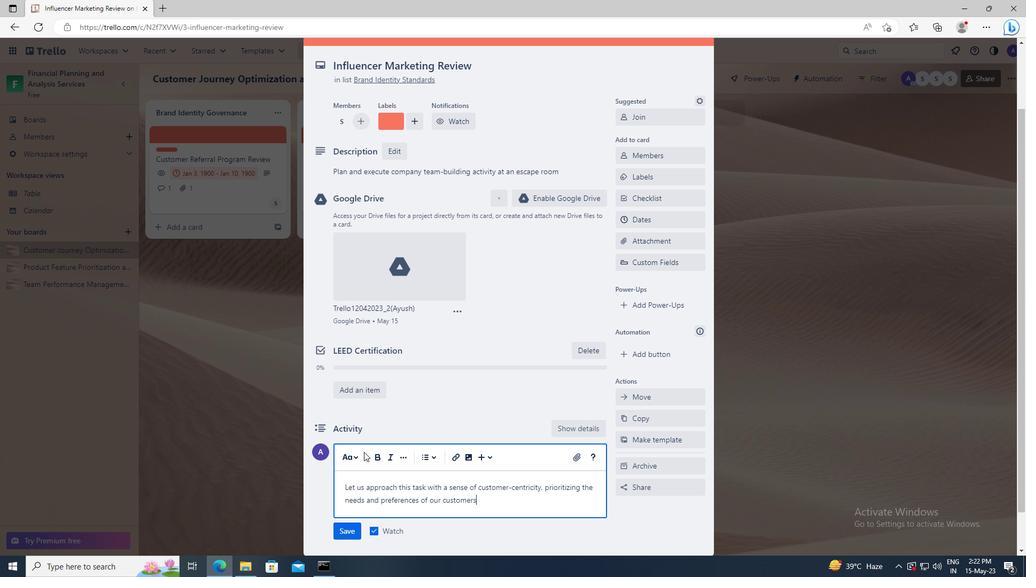 
Action: Mouse moved to (352, 532)
Screenshot: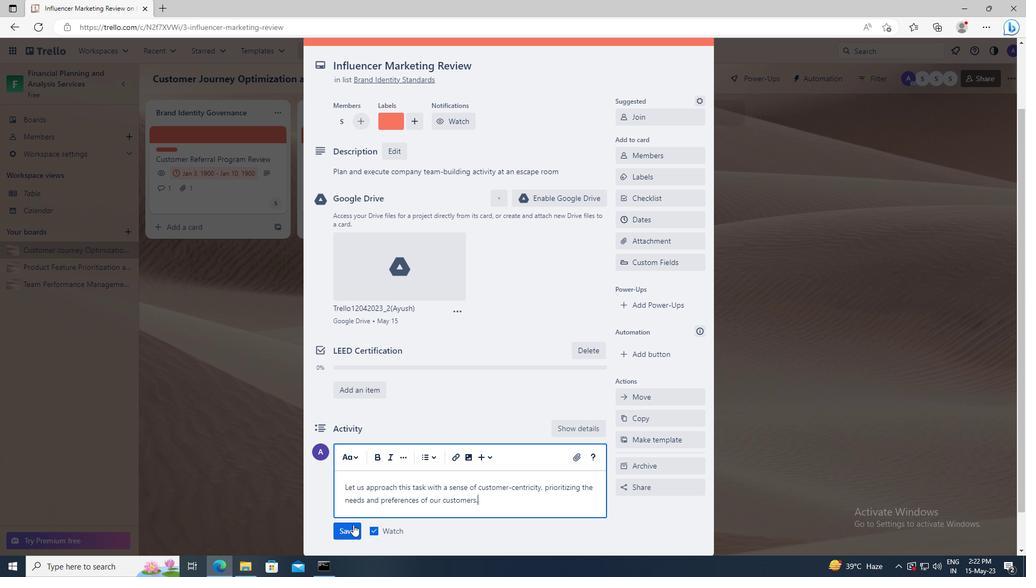 
Action: Mouse pressed left at (352, 532)
Screenshot: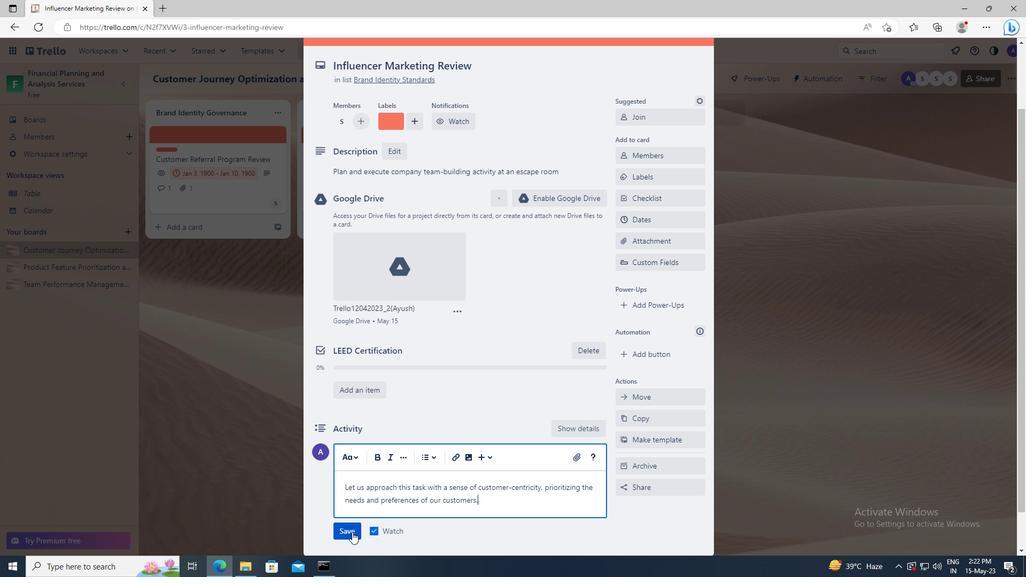 
Action: Mouse moved to (631, 218)
Screenshot: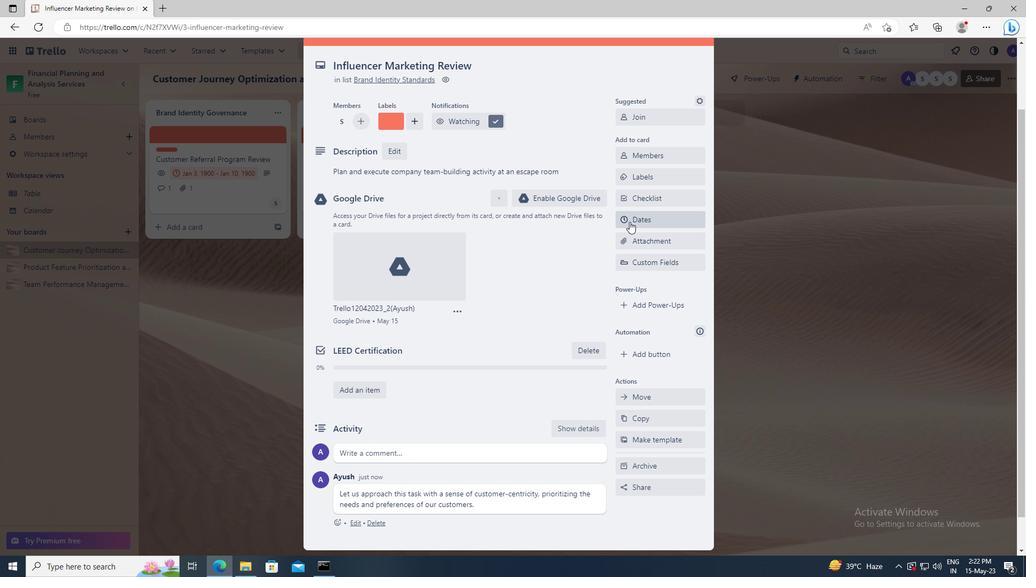 
Action: Mouse pressed left at (631, 218)
Screenshot: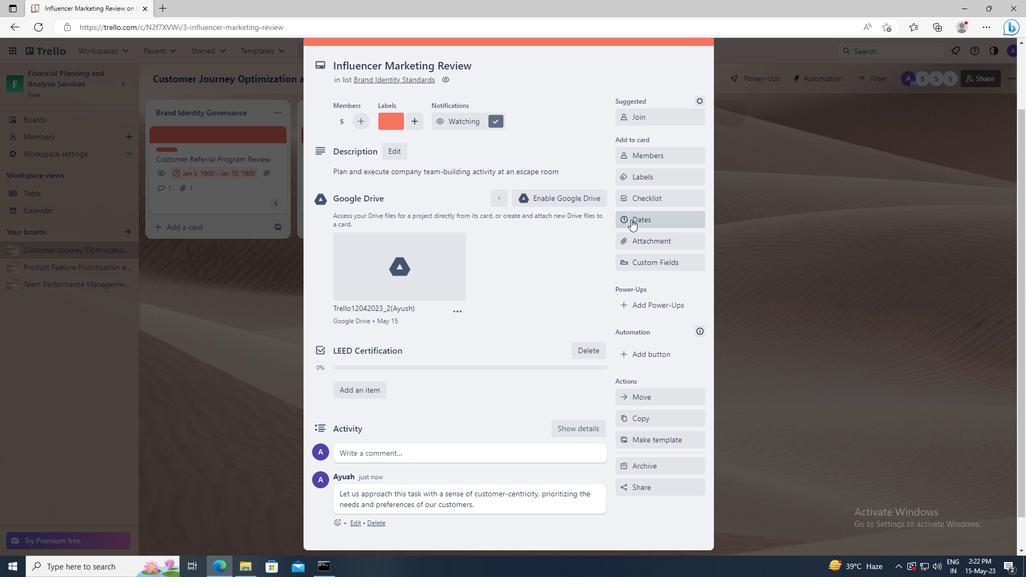 
Action: Mouse moved to (627, 272)
Screenshot: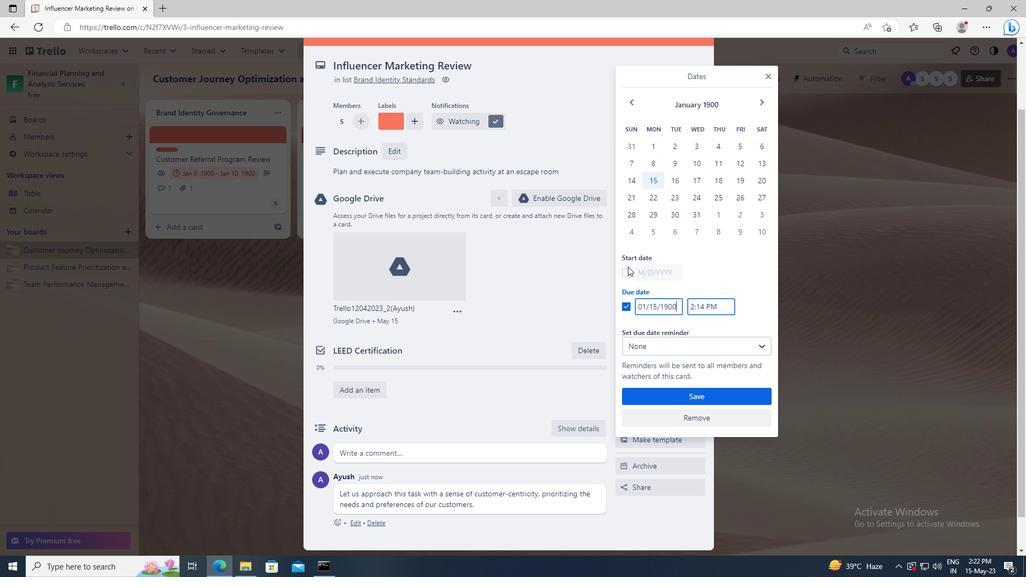 
Action: Mouse pressed left at (627, 272)
Screenshot: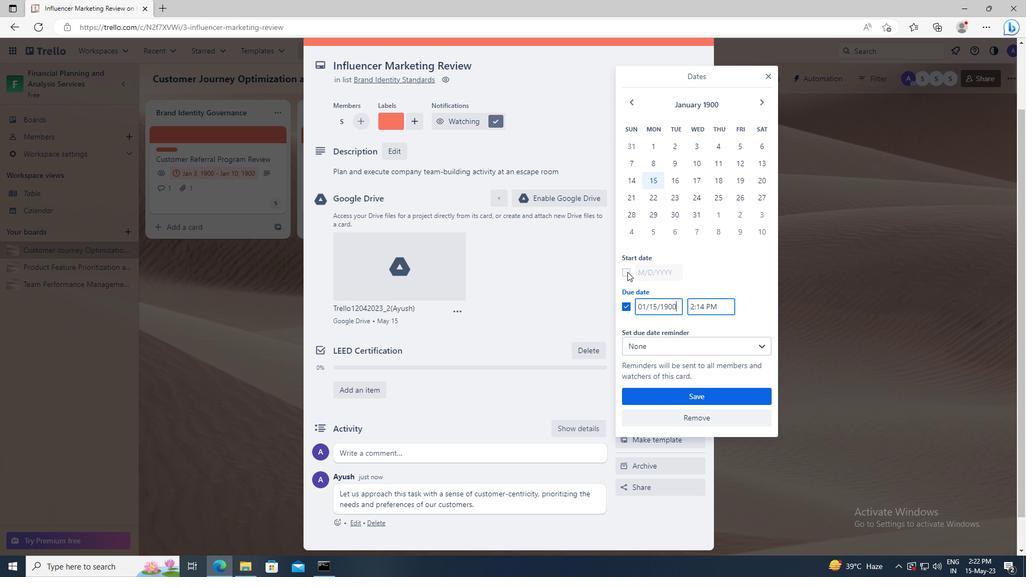 
Action: Mouse moved to (678, 270)
Screenshot: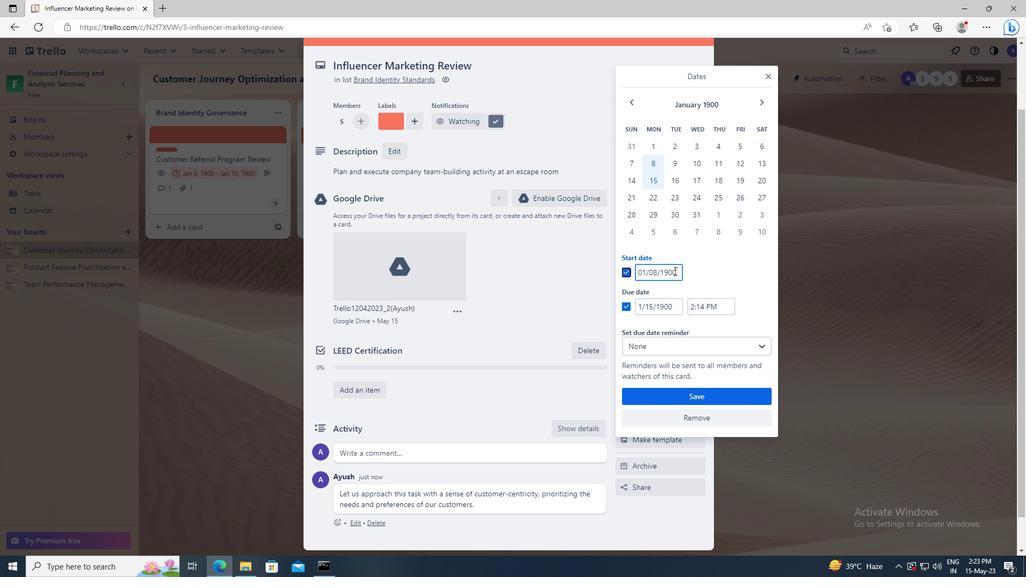 
Action: Mouse pressed left at (678, 270)
Screenshot: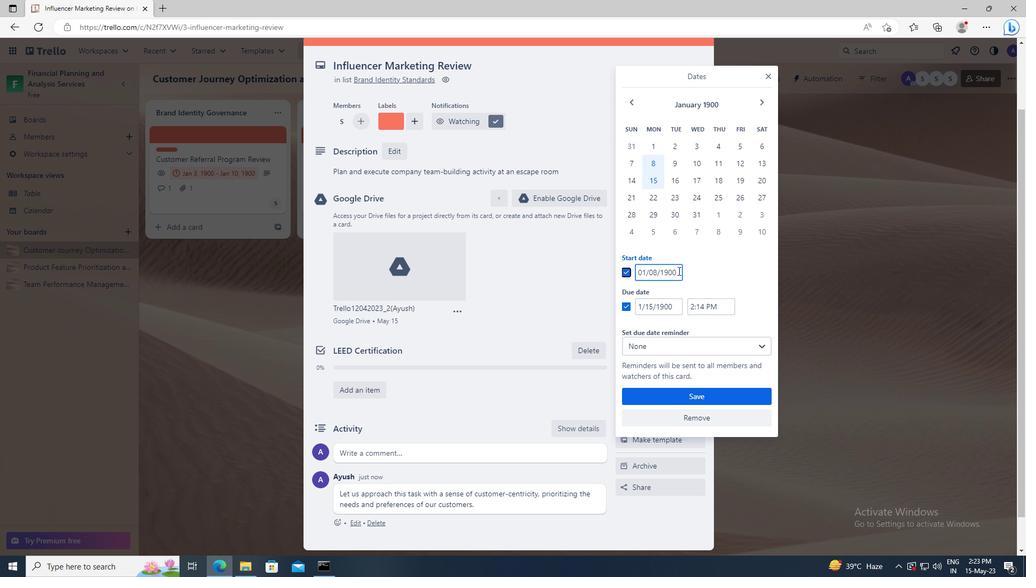 
Action: Key pressed <Key.left><Key.left><Key.left><Key.left><Key.left><Key.backspace>9
Screenshot: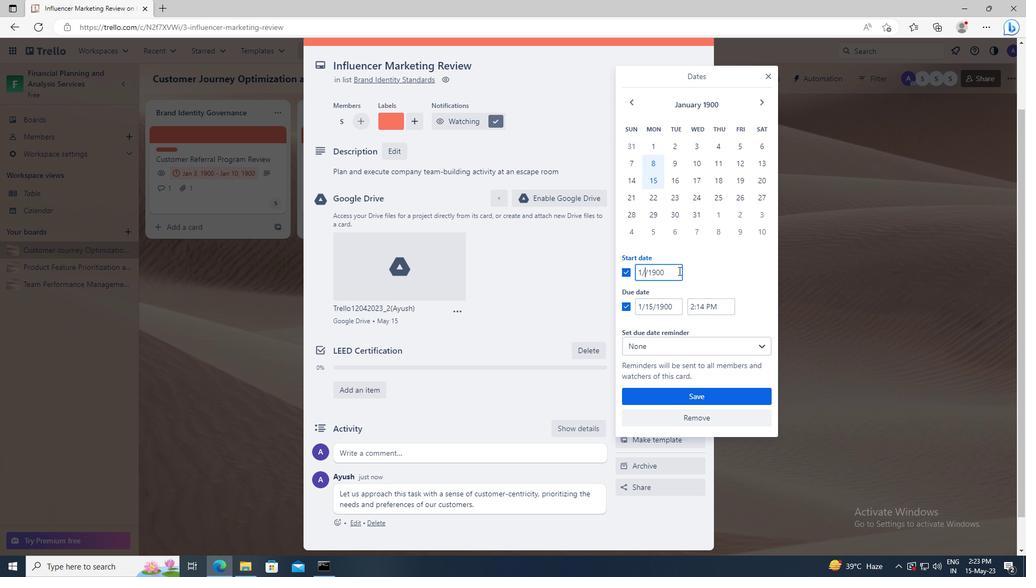 
Action: Mouse moved to (678, 306)
Screenshot: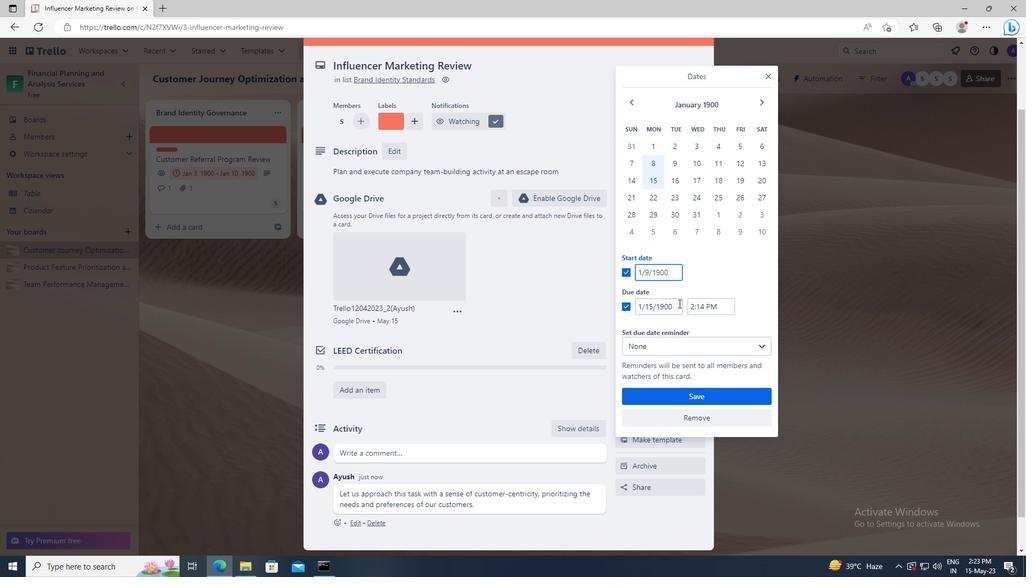 
Action: Mouse pressed left at (678, 306)
Screenshot: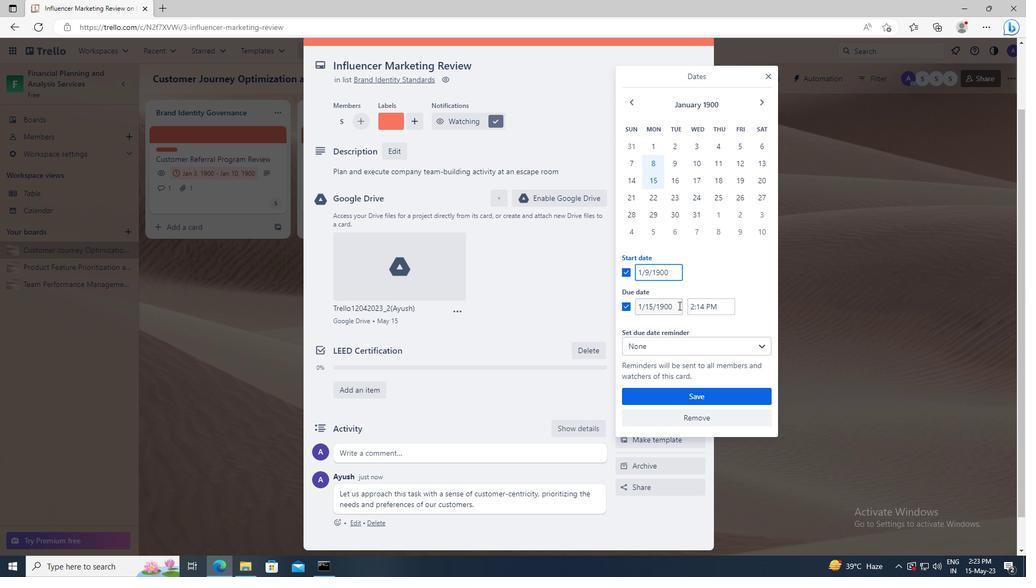 
Action: Key pressed <Key.left><Key.left><Key.left><Key.left><Key.left><Key.backspace><Key.backspace>16
Screenshot: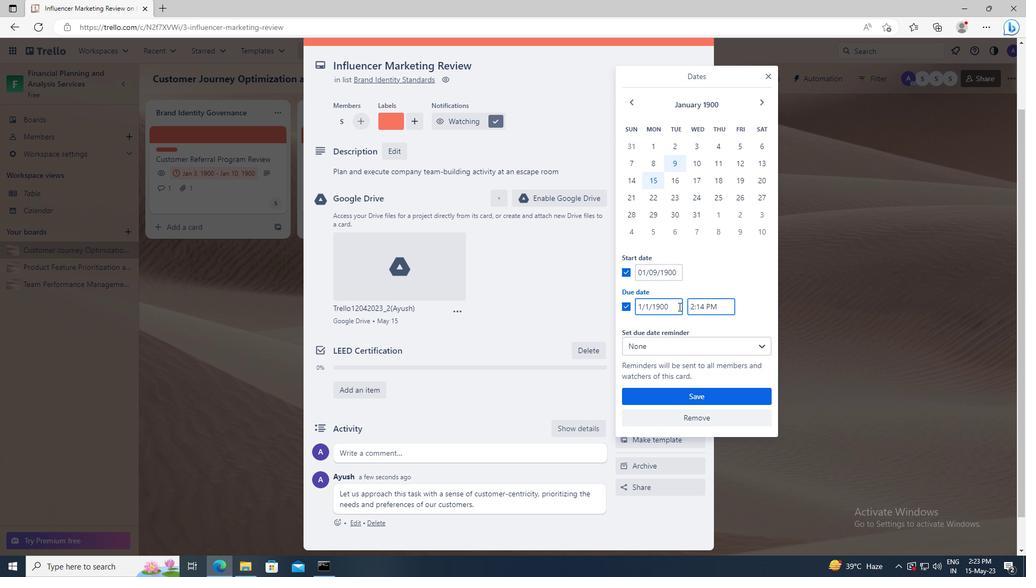 
Action: Mouse moved to (691, 396)
Screenshot: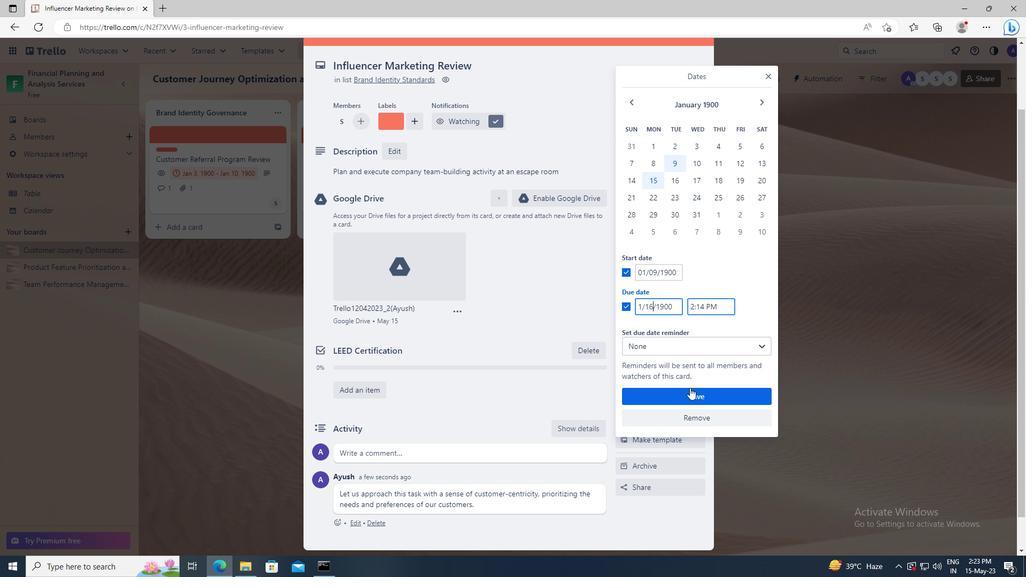 
Action: Mouse pressed left at (691, 396)
Screenshot: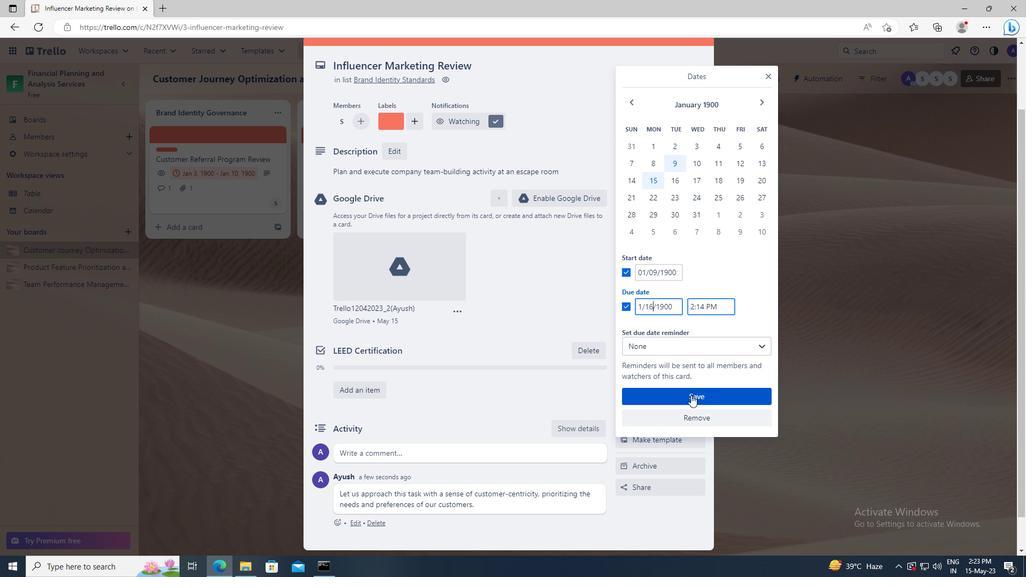 
